 Task: Find connections with filter location Ţāmiyah with filter topic #Datawith filter profile language English with filter current company SailPoint with filter school Shaheed Sukhdev College Of Business Studies with filter industry Boilers, Tanks, and Shipping Container Manufacturing with filter service category Labor and Employment Law with filter keywords title Social Media Specialist
Action: Mouse moved to (517, 78)
Screenshot: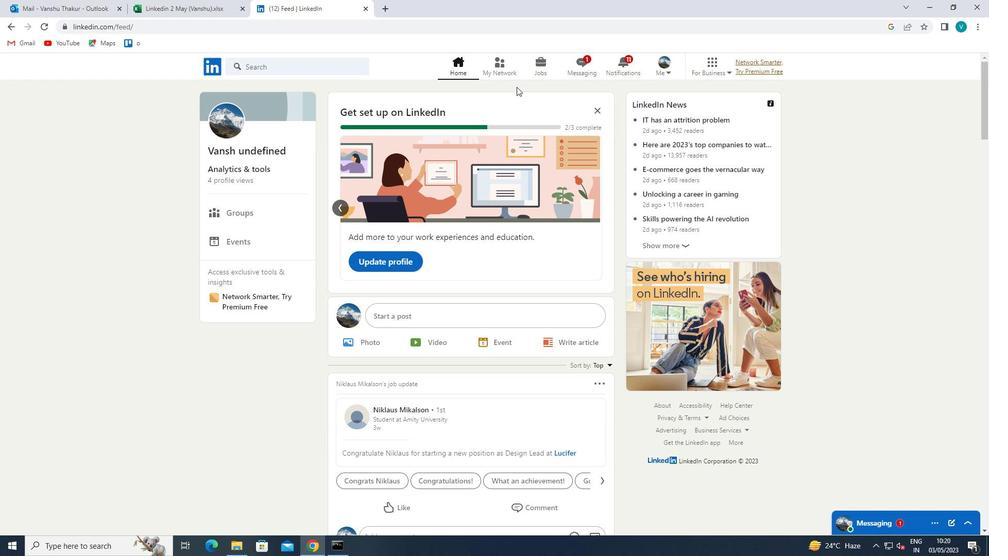 
Action: Mouse pressed left at (517, 78)
Screenshot: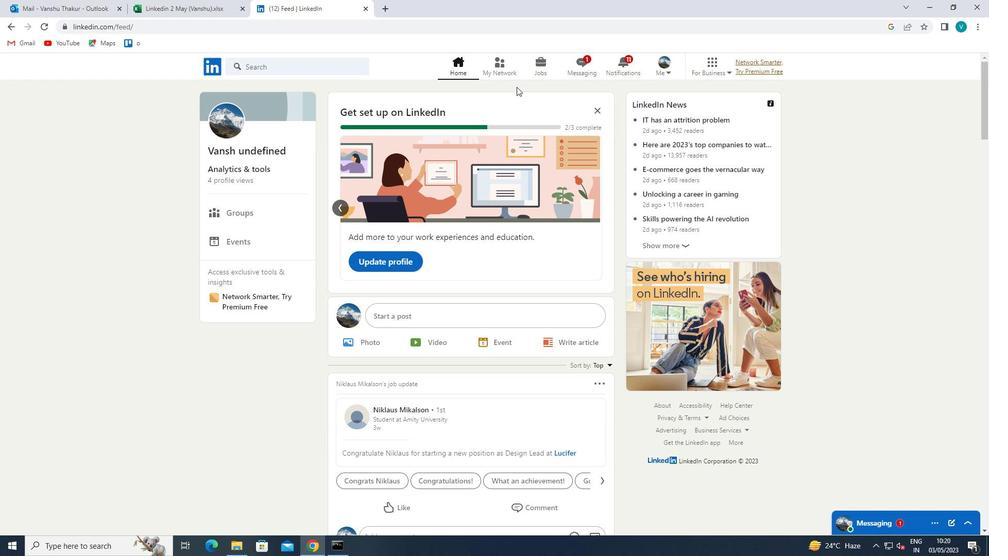 
Action: Mouse moved to (302, 119)
Screenshot: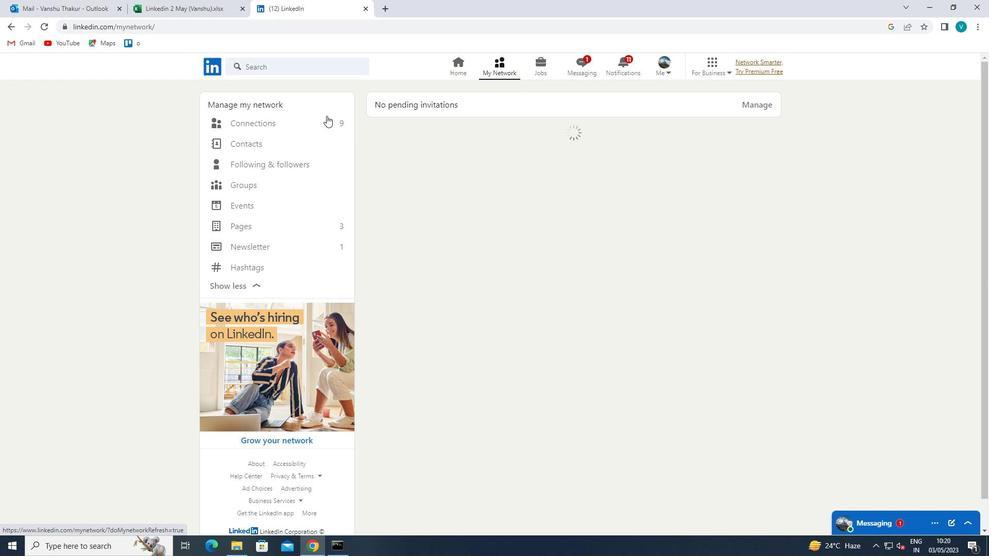 
Action: Mouse pressed left at (302, 119)
Screenshot: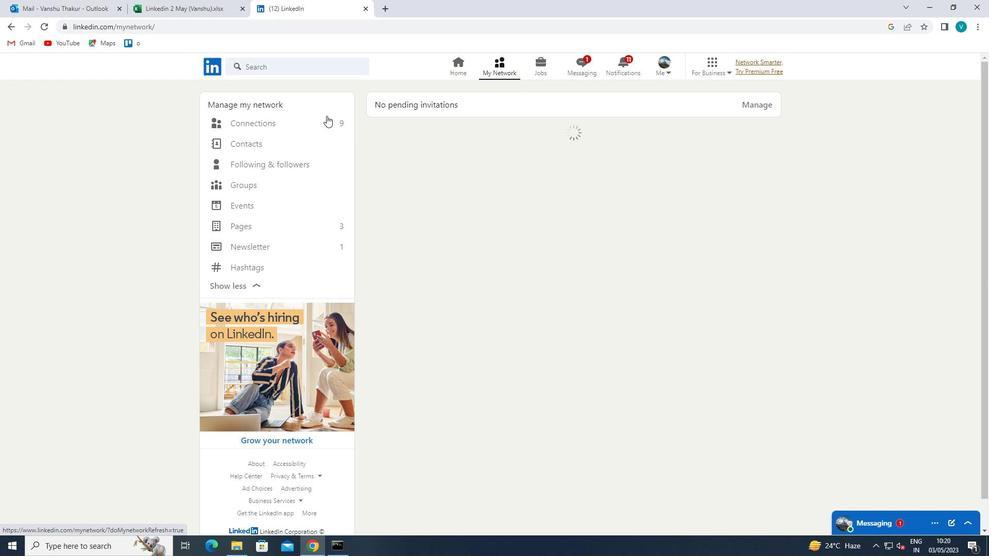 
Action: Mouse moved to (561, 118)
Screenshot: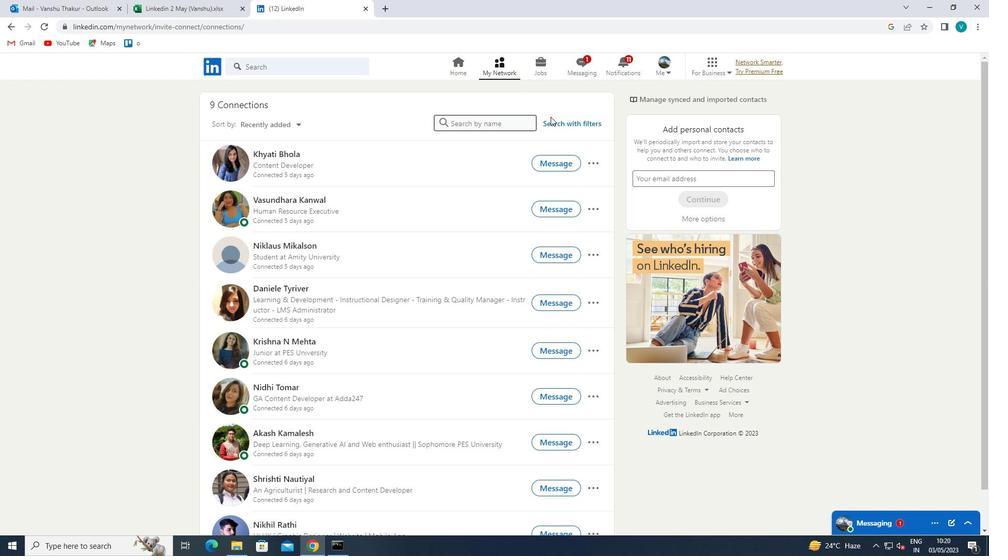 
Action: Mouse pressed left at (561, 118)
Screenshot: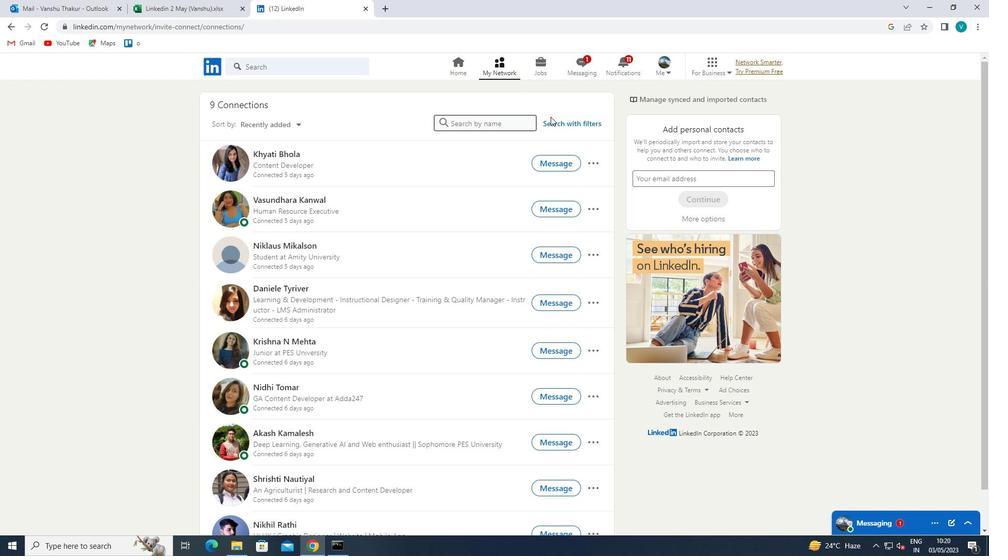 
Action: Mouse moved to (563, 120)
Screenshot: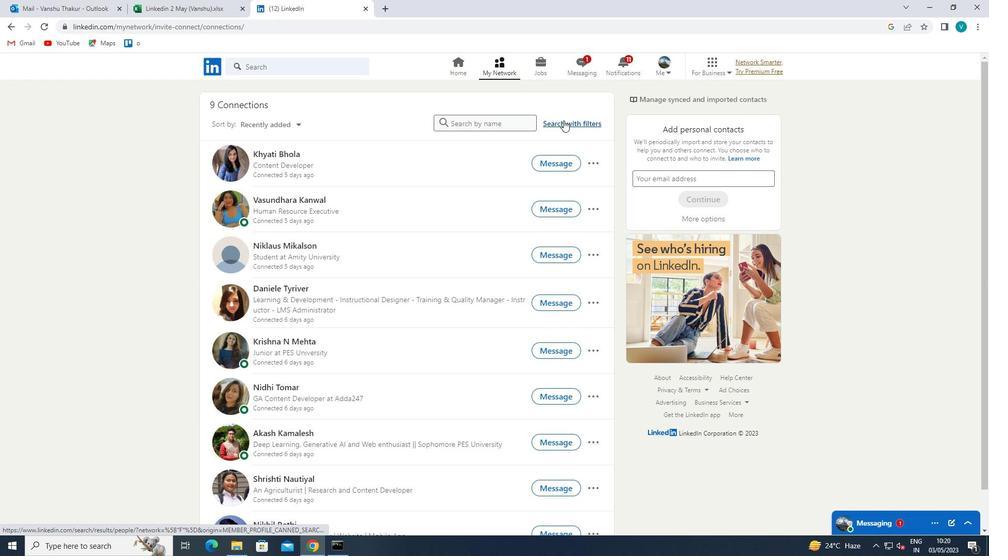 
Action: Mouse pressed left at (563, 120)
Screenshot: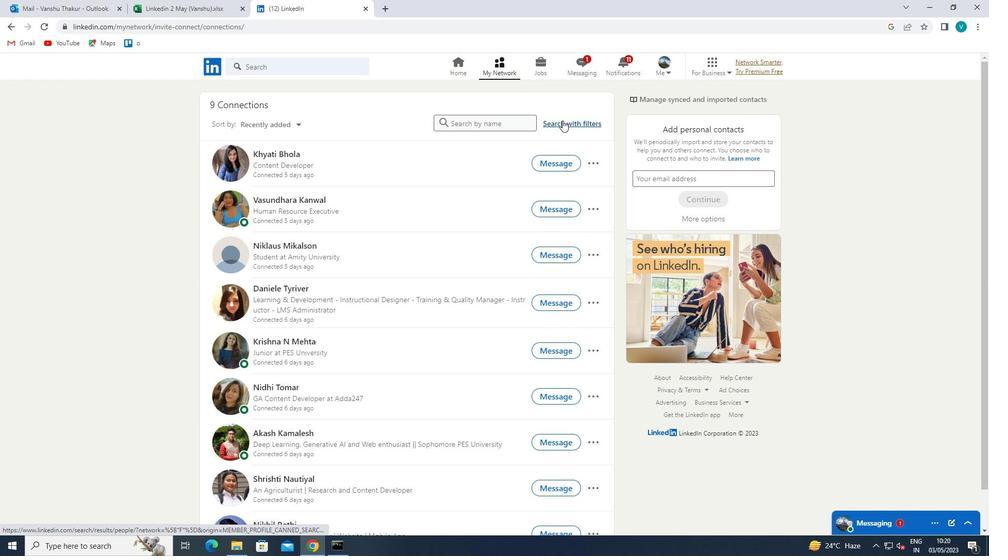 
Action: Mouse moved to (496, 97)
Screenshot: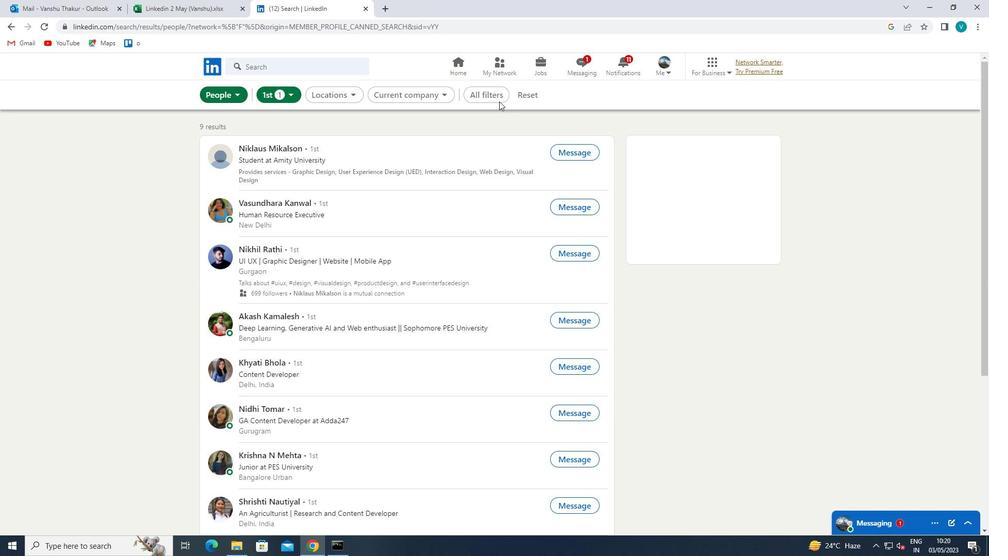 
Action: Mouse pressed left at (496, 97)
Screenshot: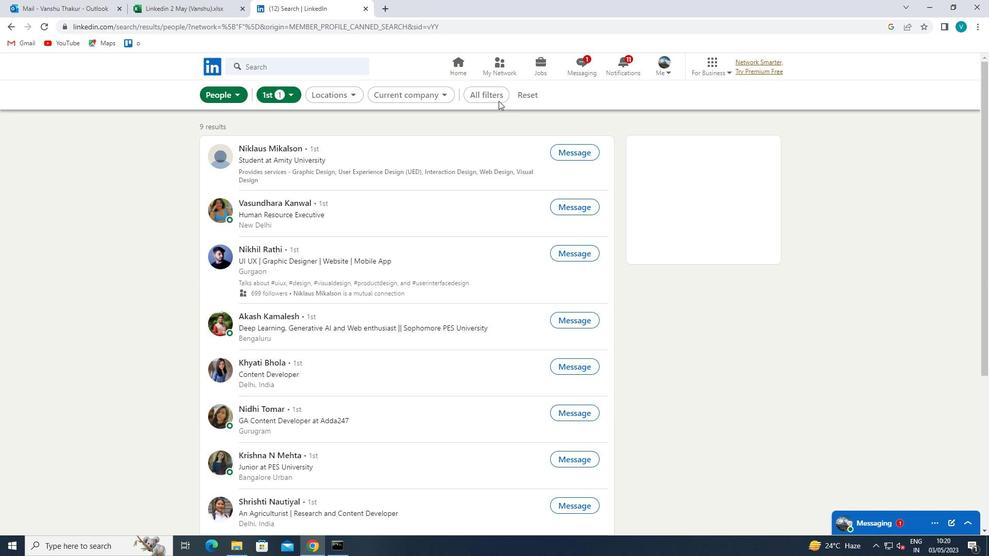 
Action: Mouse moved to (808, 259)
Screenshot: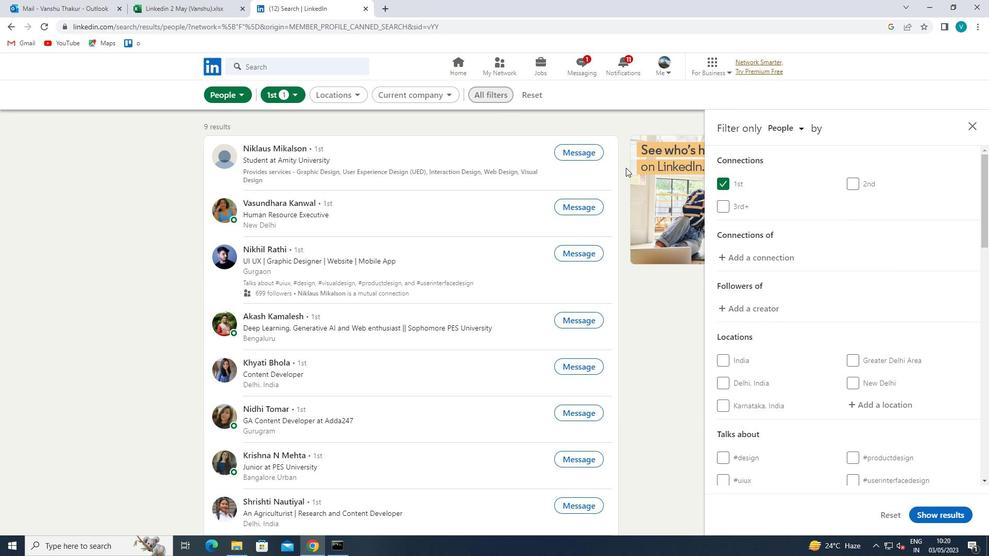 
Action: Mouse scrolled (808, 258) with delta (0, 0)
Screenshot: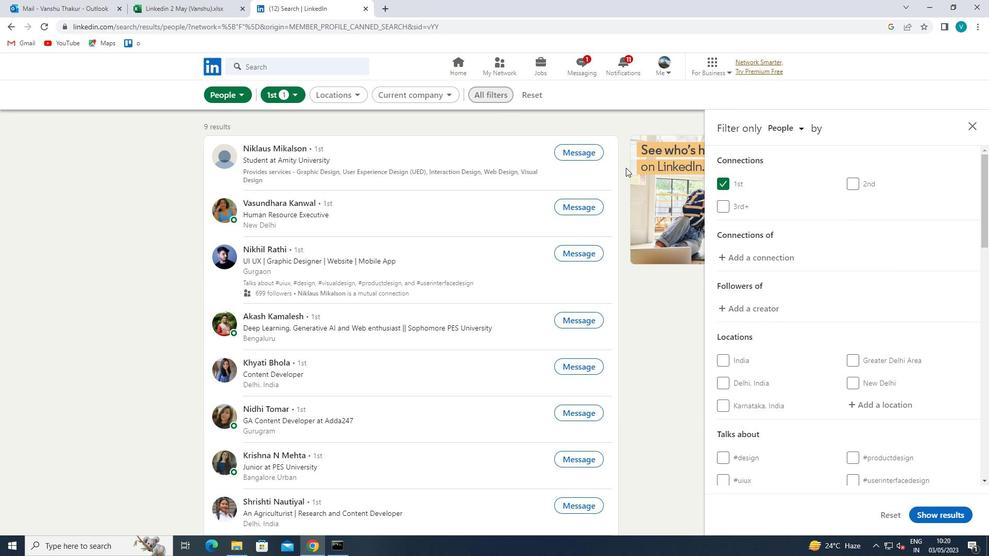 
Action: Mouse moved to (815, 263)
Screenshot: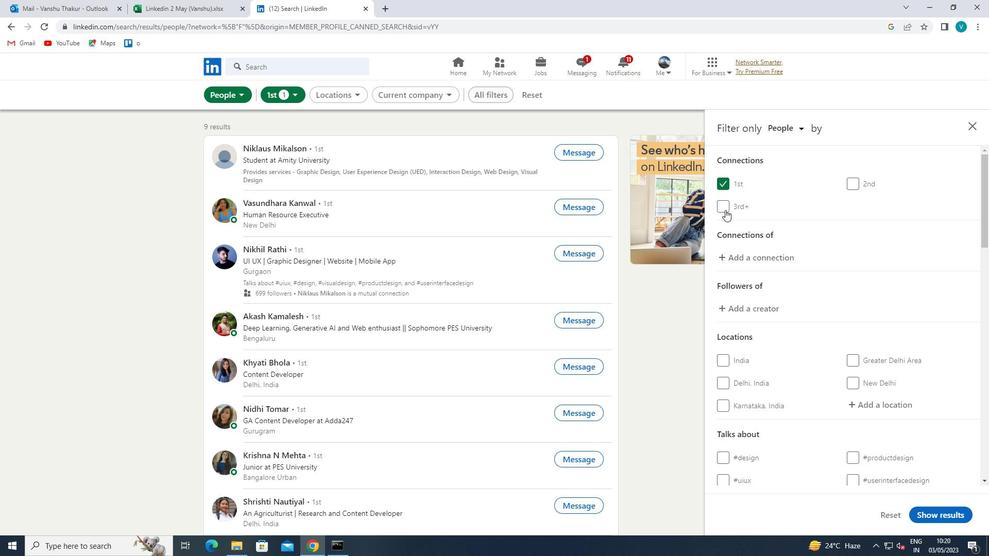 
Action: Mouse scrolled (815, 262) with delta (0, 0)
Screenshot: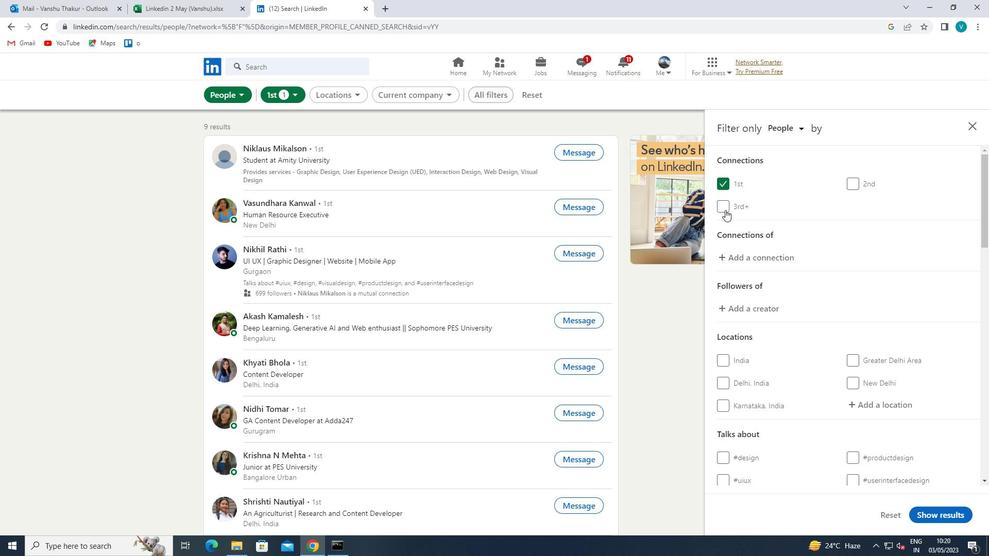 
Action: Mouse moved to (882, 303)
Screenshot: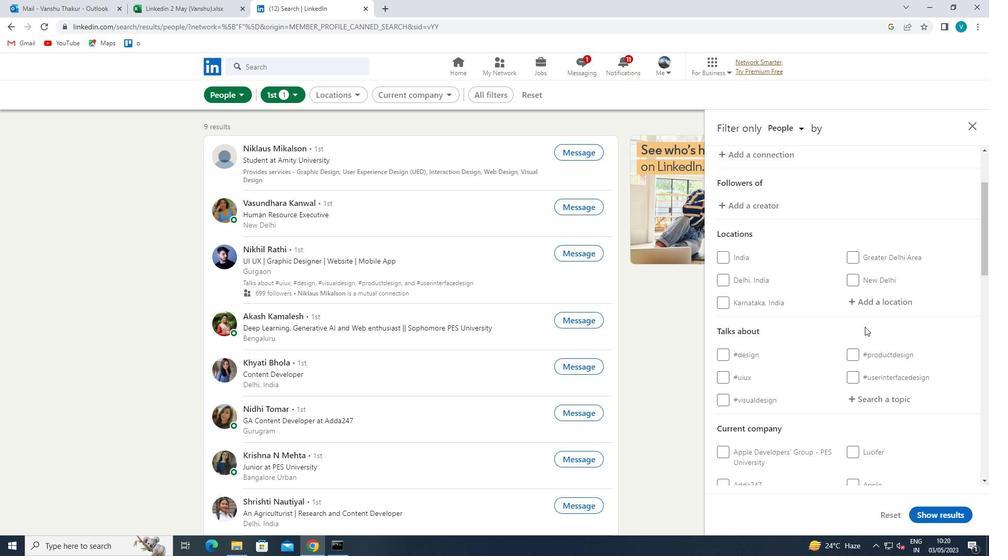 
Action: Mouse pressed left at (882, 303)
Screenshot: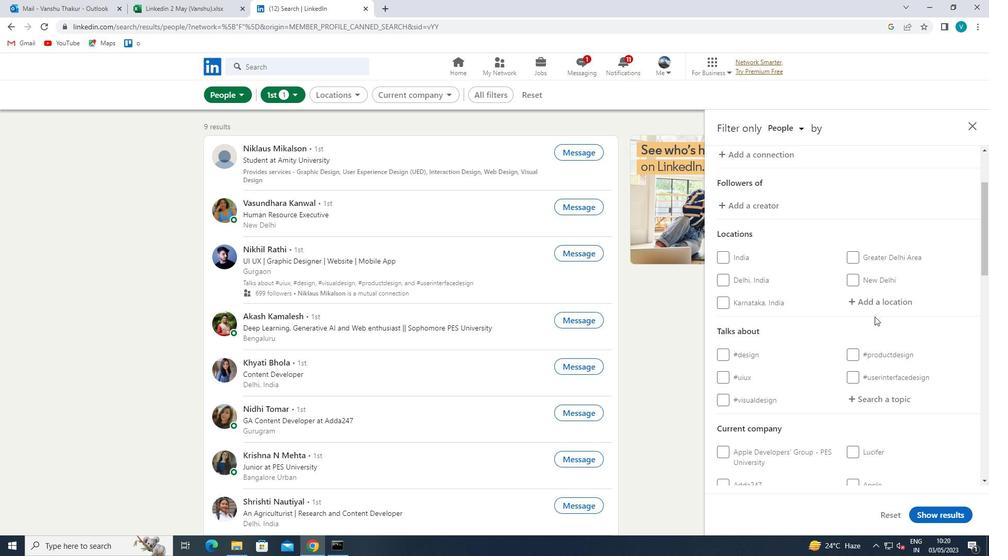 
Action: Mouse moved to (665, 311)
Screenshot: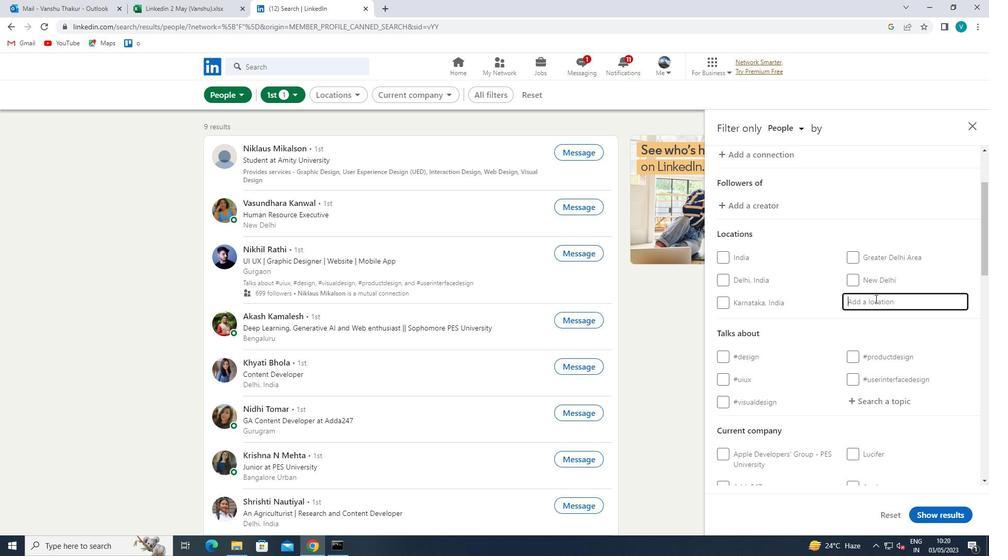 
Action: Key pressed <Key.shift>TAMIYAH
Screenshot: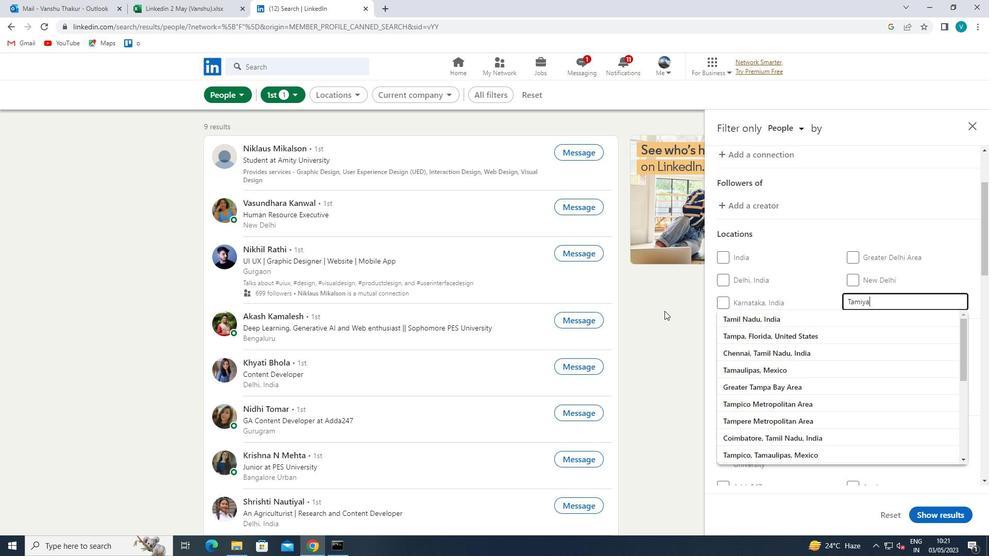 
Action: Mouse moved to (812, 324)
Screenshot: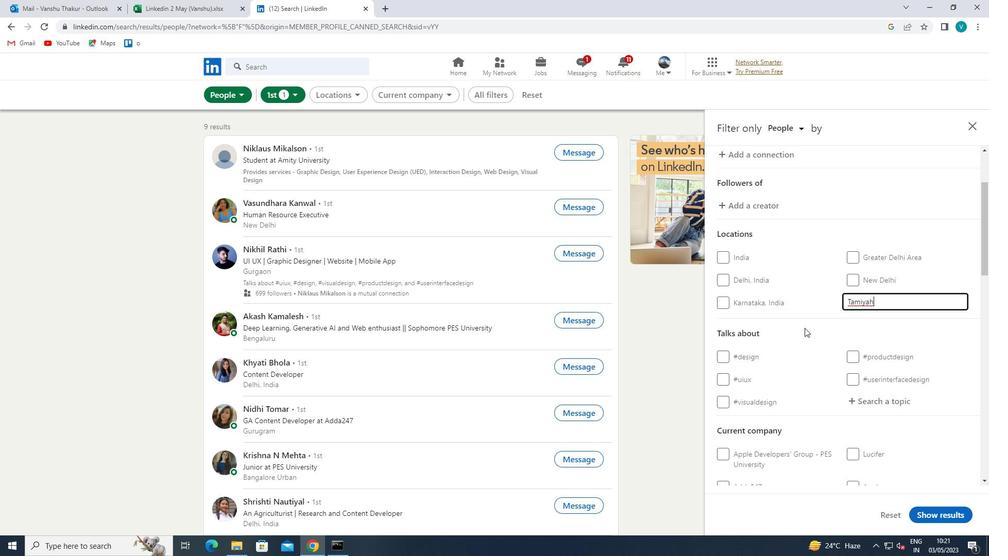 
Action: Mouse pressed left at (812, 324)
Screenshot: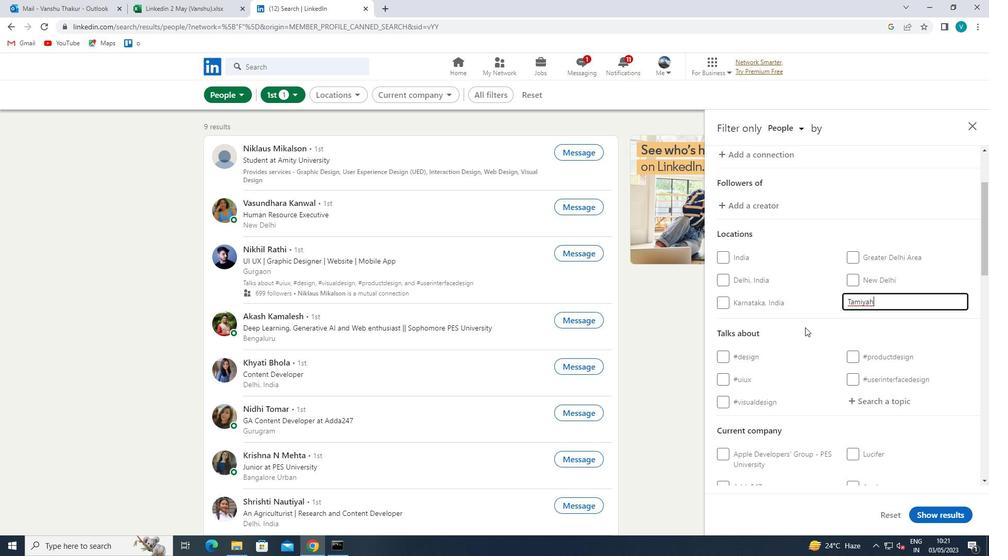 
Action: Mouse scrolled (812, 323) with delta (0, 0)
Screenshot: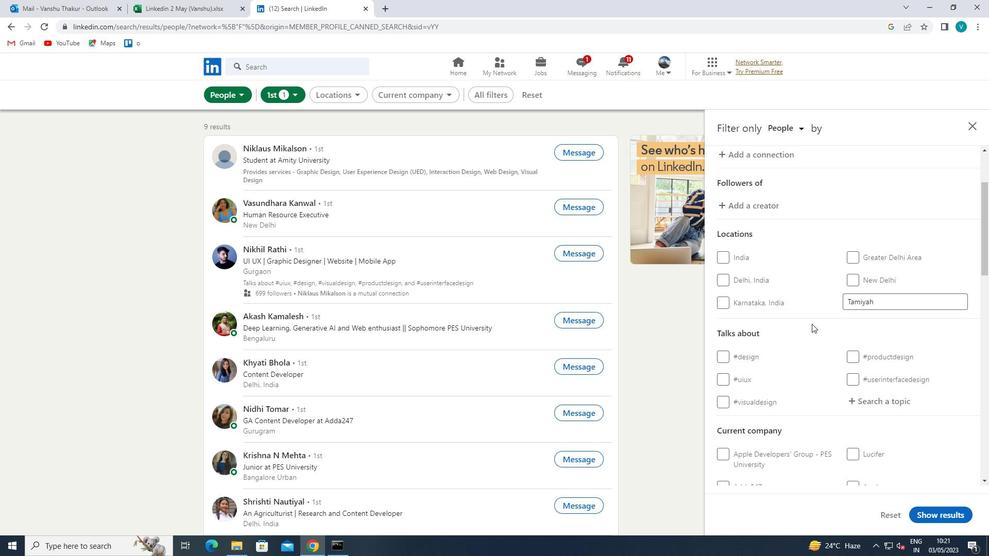 
Action: Mouse scrolled (812, 323) with delta (0, 0)
Screenshot: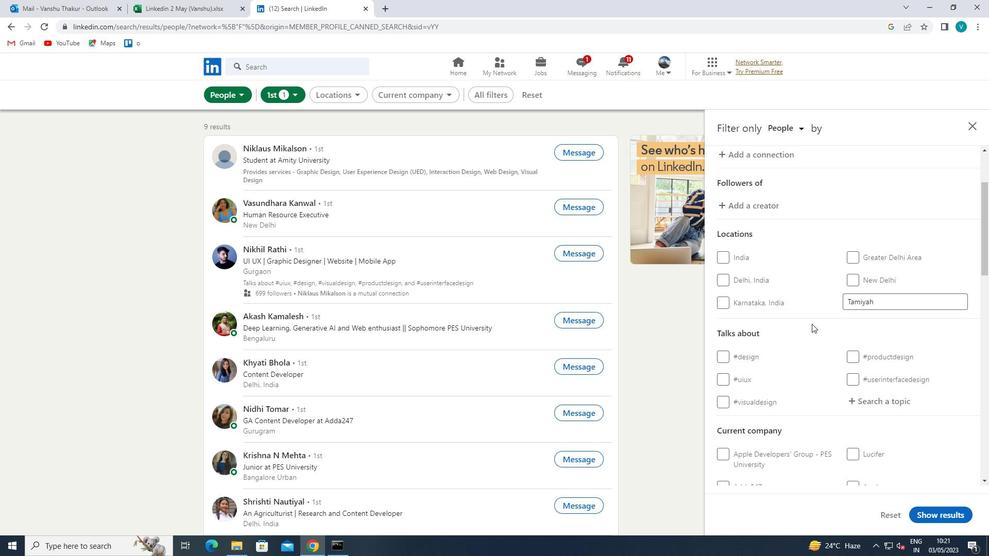 
Action: Mouse moved to (897, 301)
Screenshot: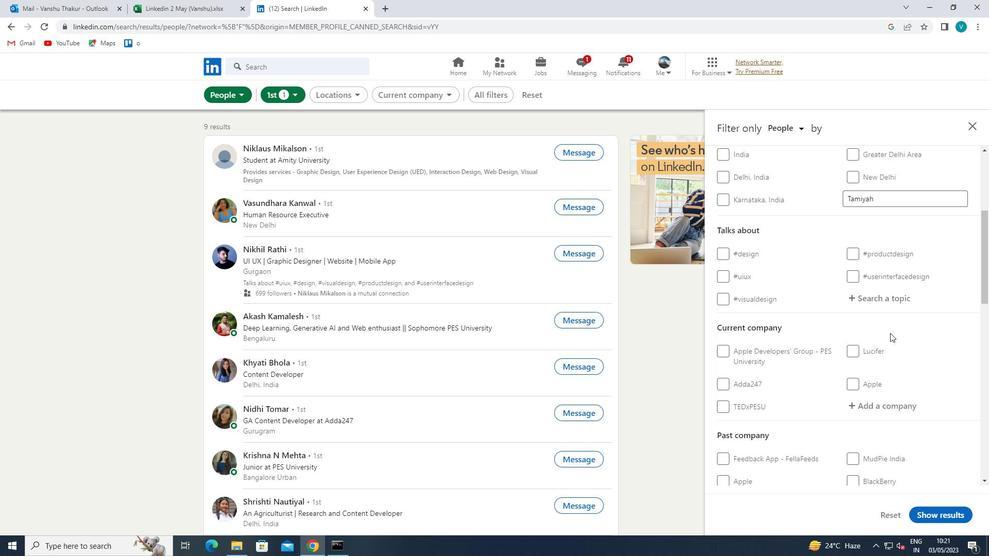 
Action: Mouse pressed left at (897, 301)
Screenshot: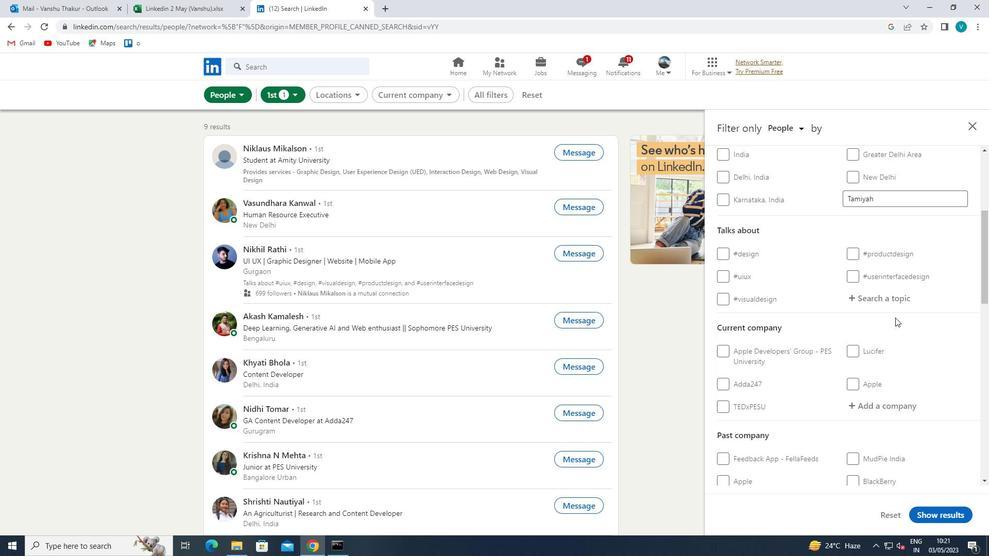 
Action: Mouse moved to (799, 356)
Screenshot: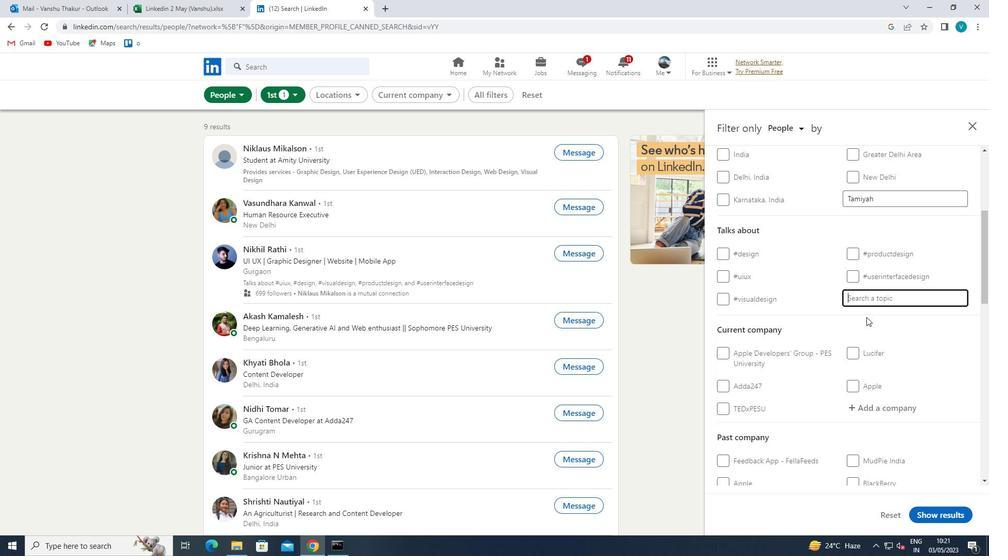 
Action: Key pressed DATA
Screenshot: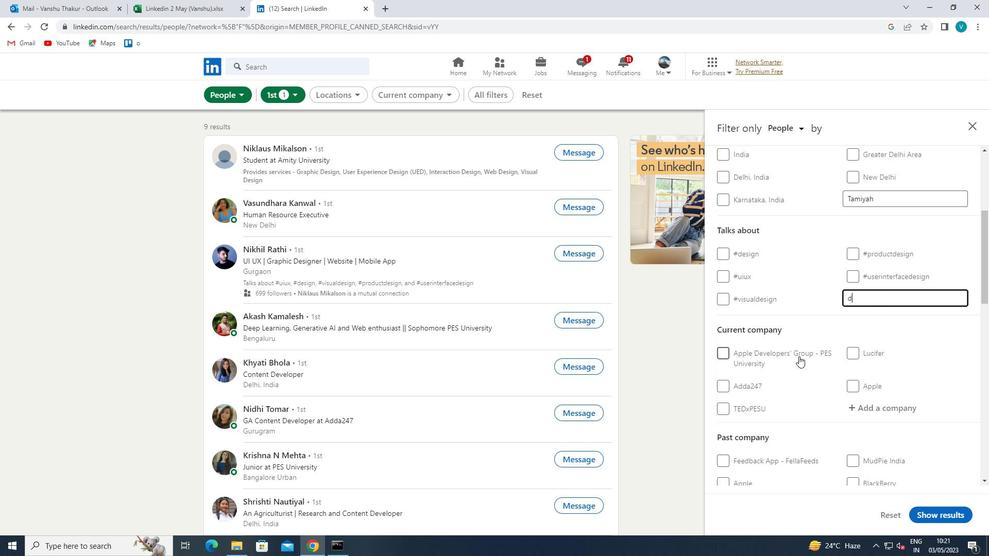 
Action: Mouse moved to (814, 316)
Screenshot: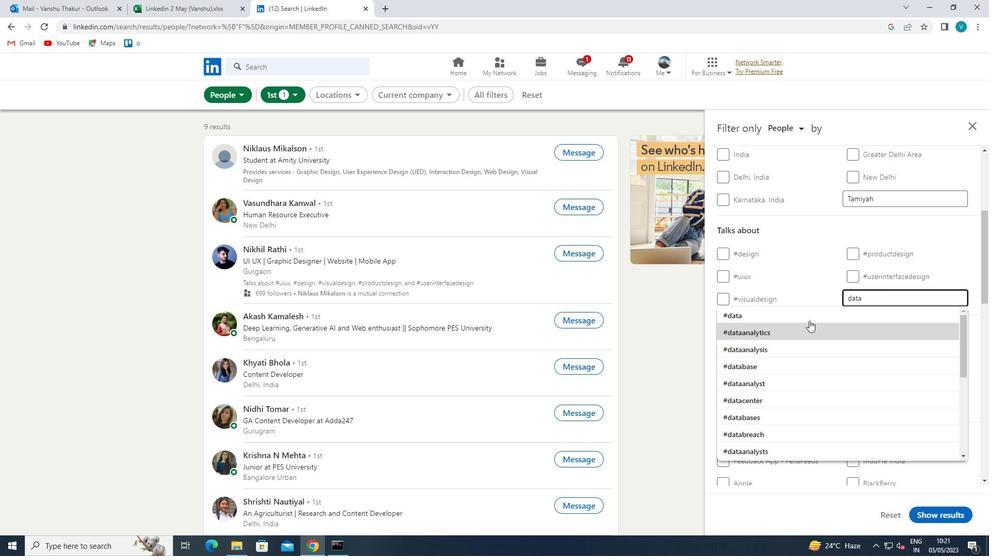 
Action: Mouse pressed left at (814, 316)
Screenshot: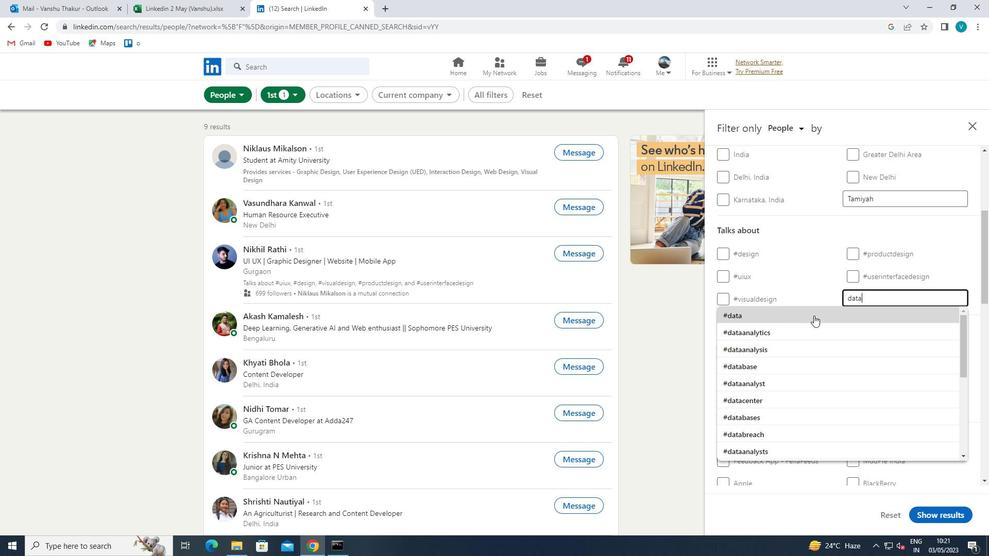 
Action: Mouse scrolled (814, 315) with delta (0, 0)
Screenshot: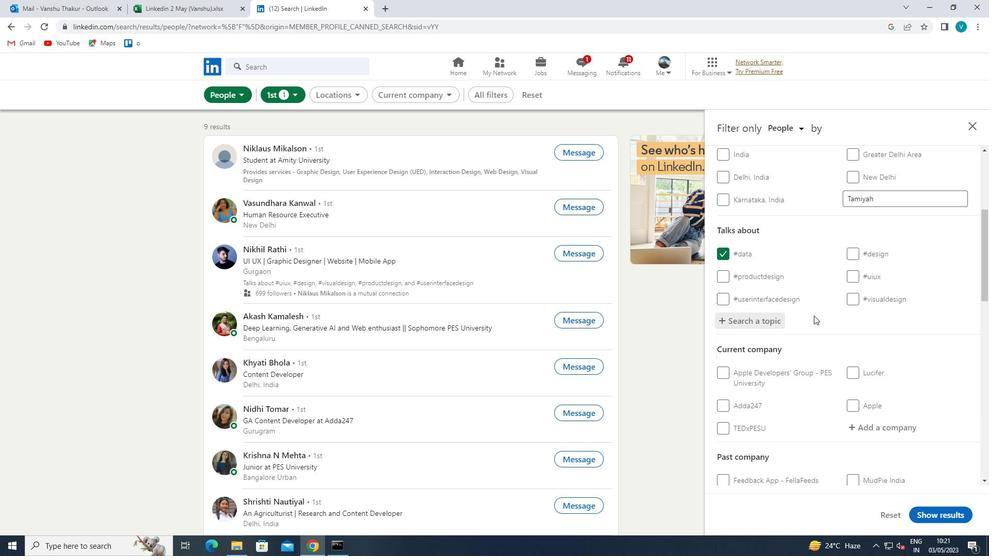 
Action: Mouse scrolled (814, 315) with delta (0, 0)
Screenshot: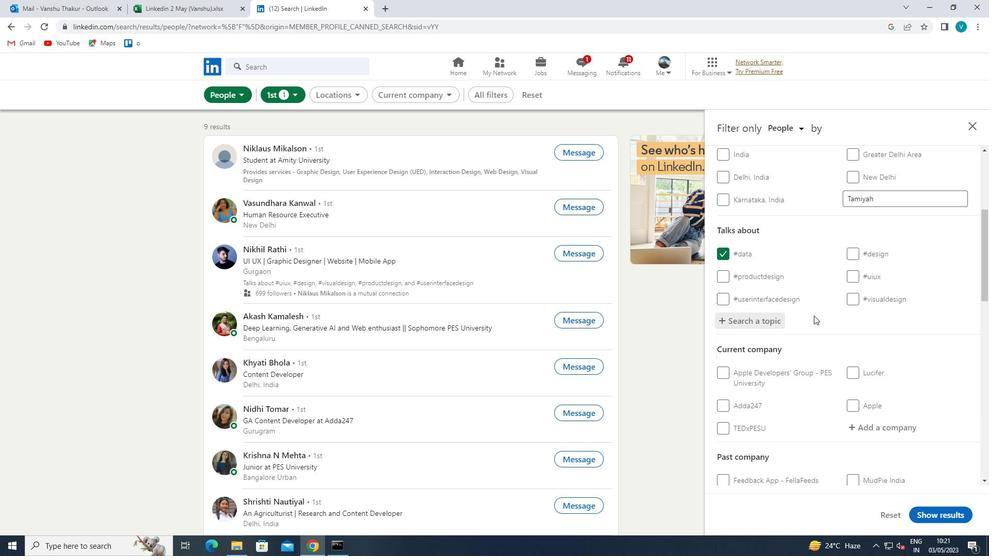 
Action: Mouse scrolled (814, 315) with delta (0, 0)
Screenshot: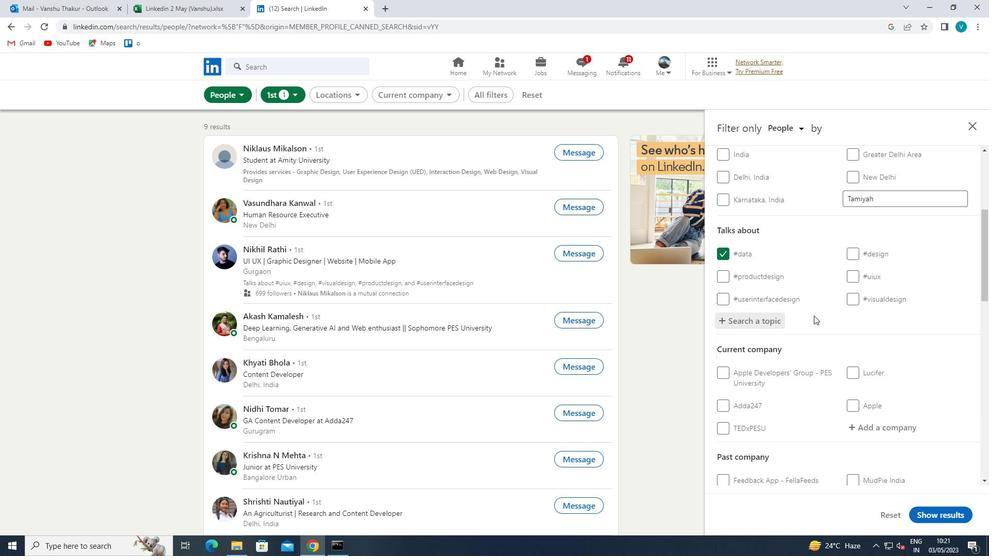 
Action: Mouse scrolled (814, 315) with delta (0, 0)
Screenshot: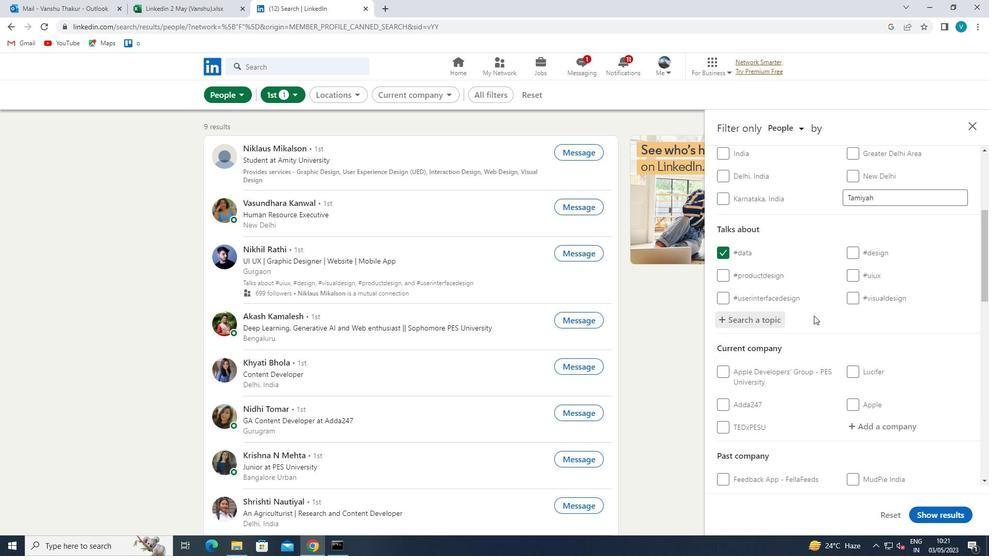 
Action: Mouse moved to (814, 316)
Screenshot: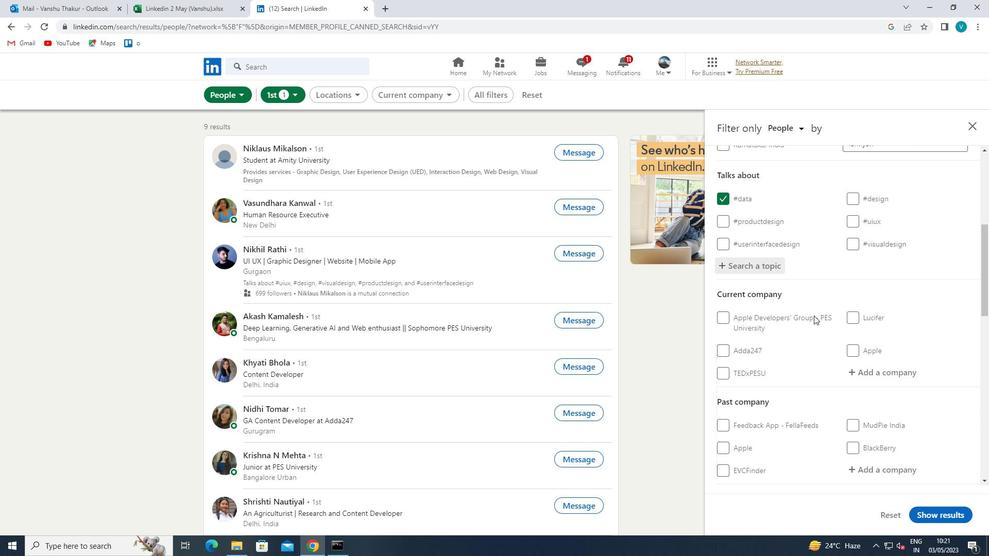 
Action: Mouse scrolled (814, 316) with delta (0, 0)
Screenshot: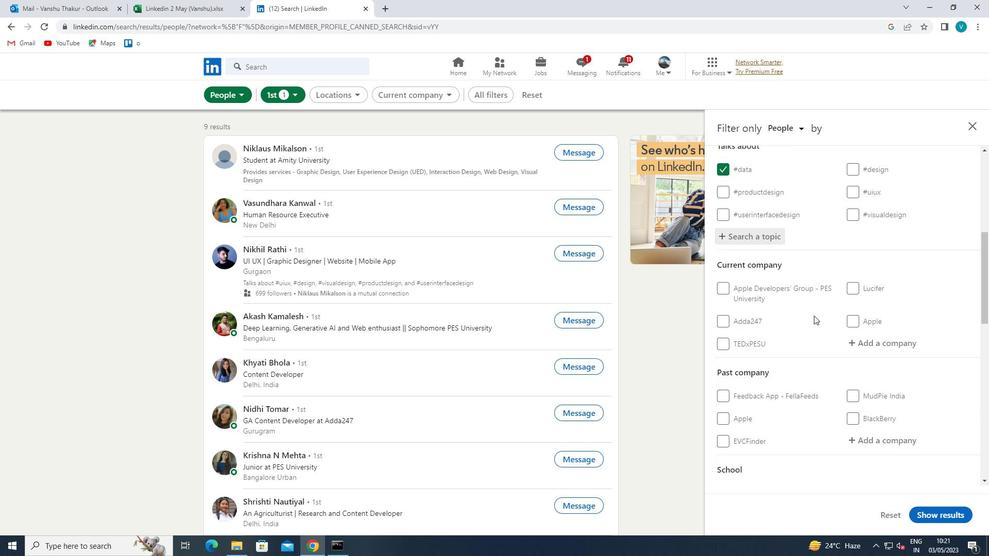 
Action: Mouse moved to (813, 317)
Screenshot: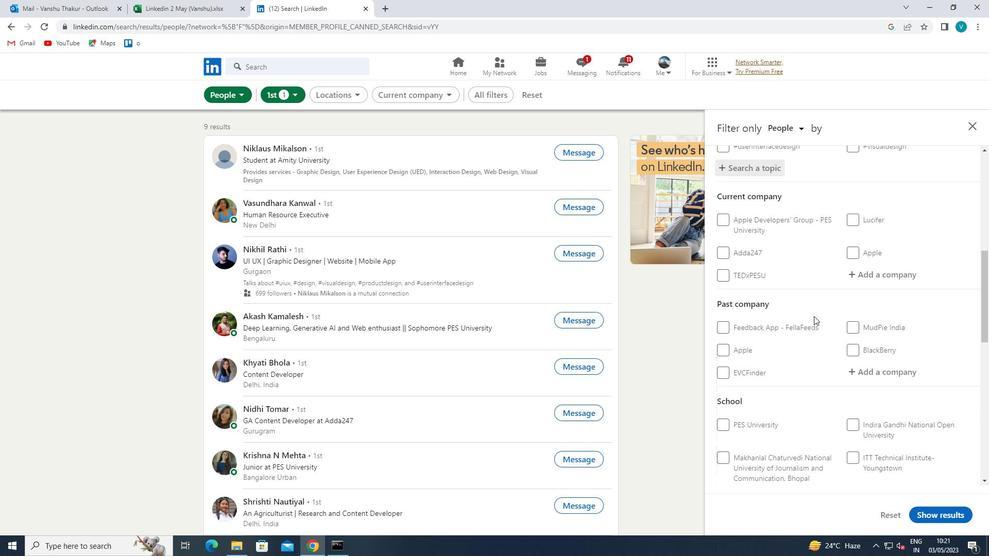 
Action: Mouse scrolled (813, 316) with delta (0, 0)
Screenshot: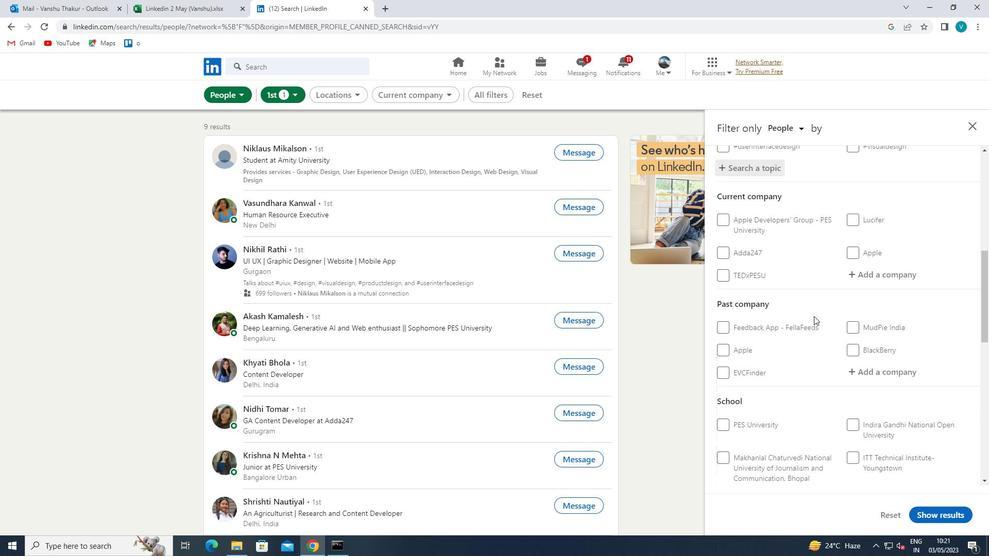 
Action: Mouse moved to (740, 382)
Screenshot: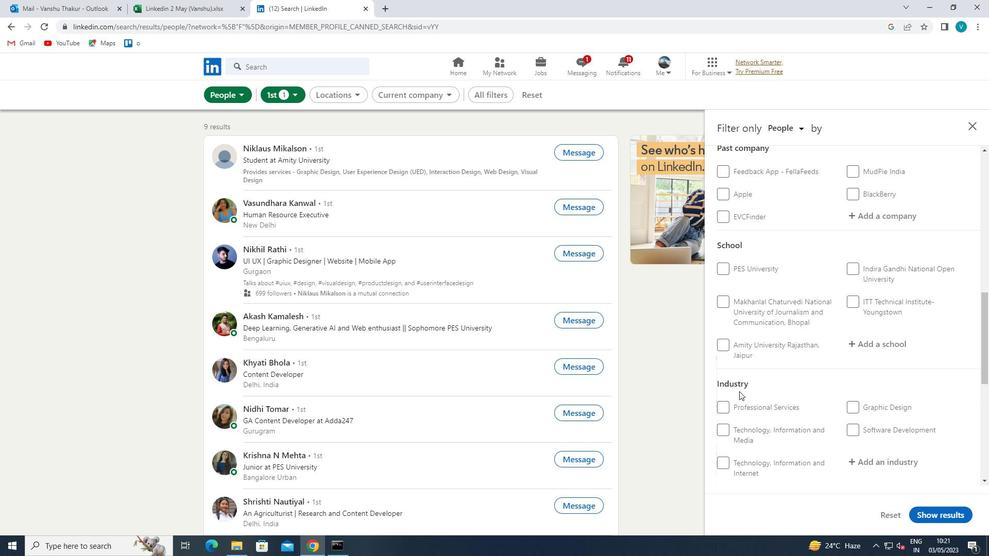 
Action: Mouse scrolled (740, 382) with delta (0, 0)
Screenshot: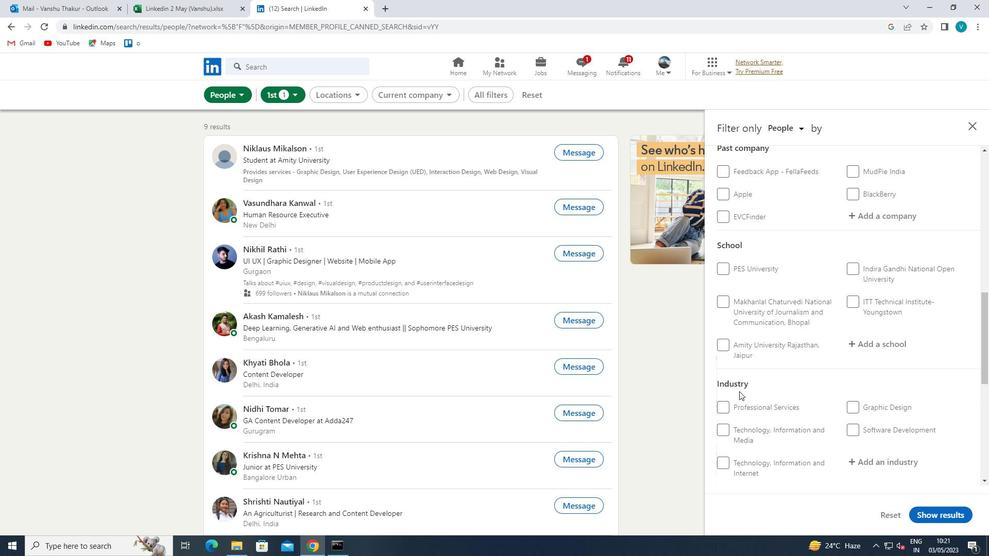 
Action: Mouse scrolled (740, 382) with delta (0, 0)
Screenshot: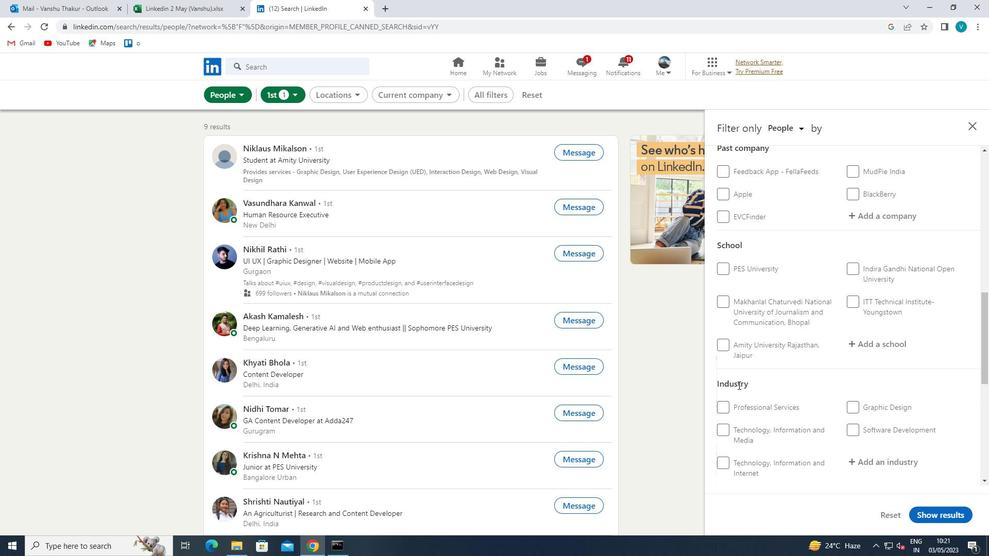 
Action: Mouse scrolled (740, 382) with delta (0, 0)
Screenshot: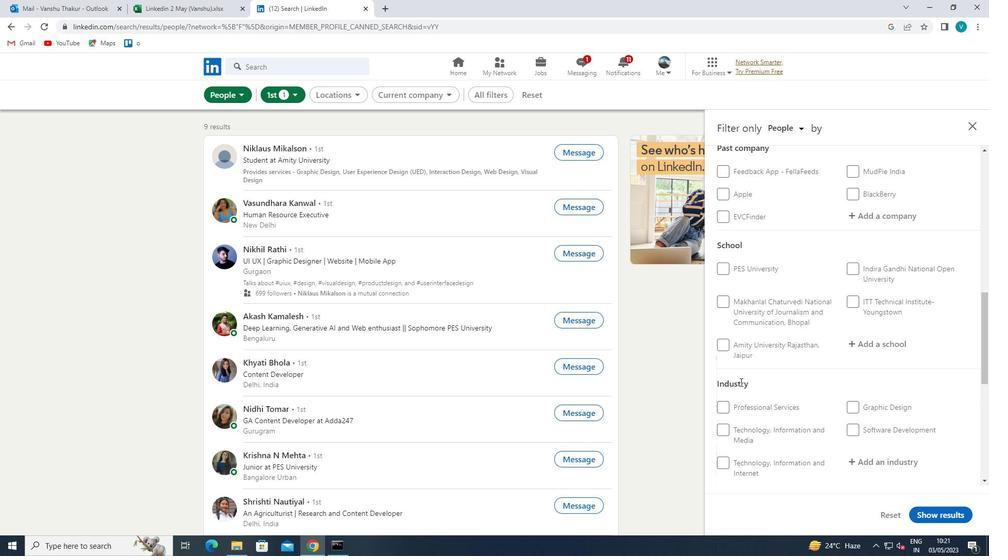 
Action: Mouse moved to (731, 372)
Screenshot: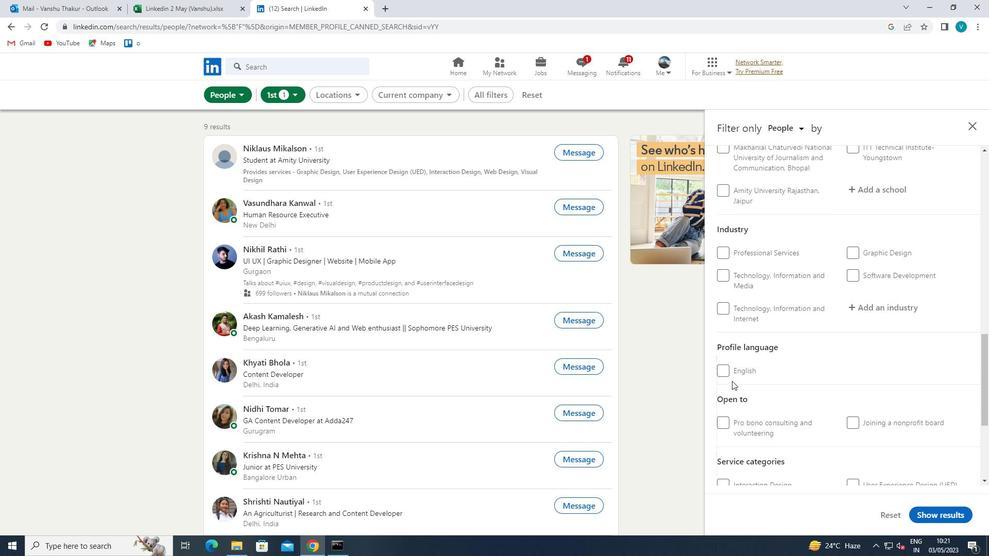 
Action: Mouse pressed left at (731, 372)
Screenshot: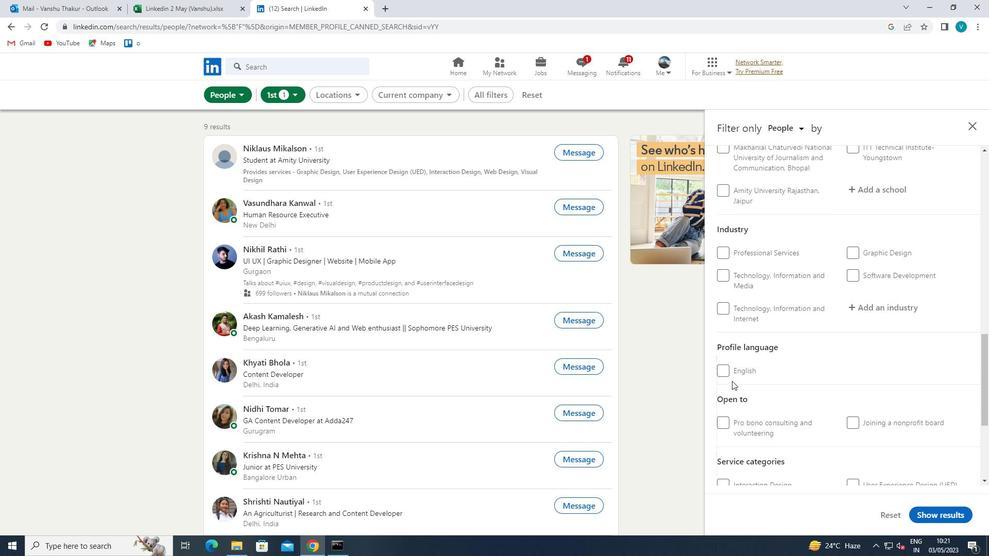 
Action: Mouse moved to (863, 343)
Screenshot: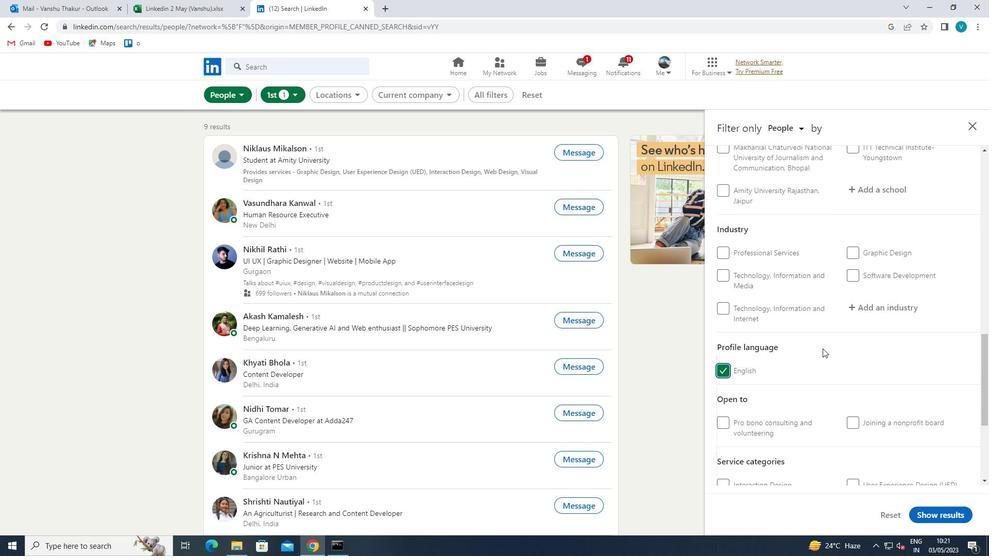 
Action: Mouse scrolled (863, 343) with delta (0, 0)
Screenshot: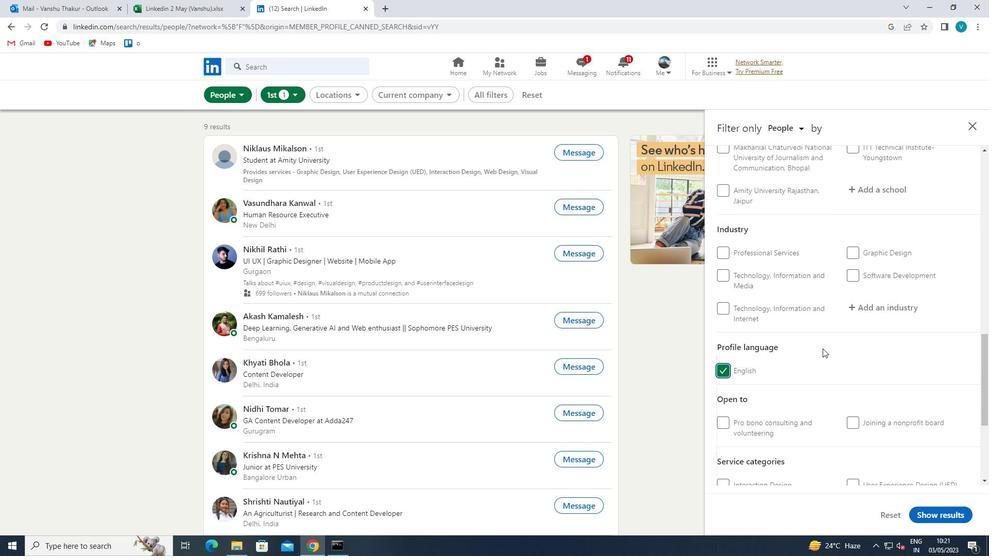 
Action: Mouse moved to (865, 342)
Screenshot: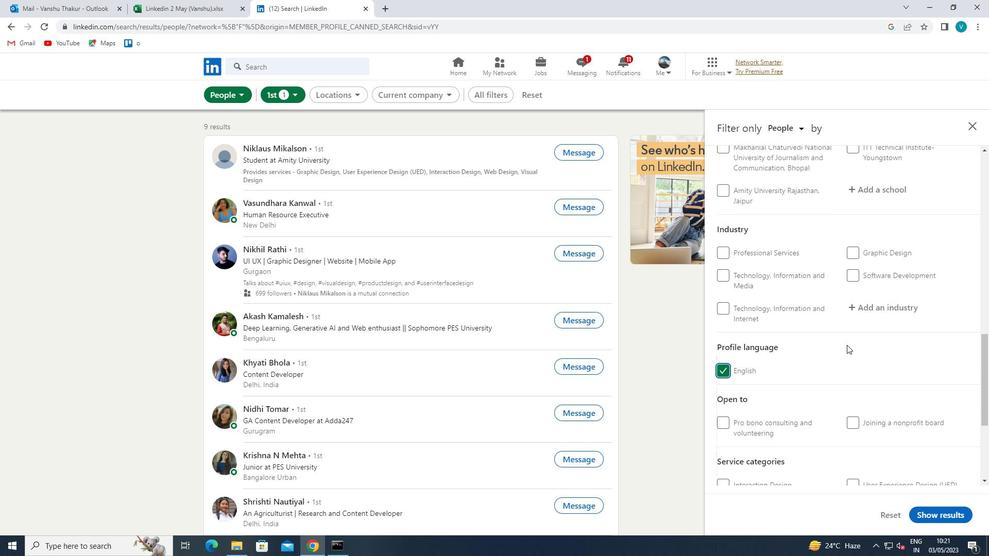 
Action: Mouse scrolled (865, 343) with delta (0, 0)
Screenshot: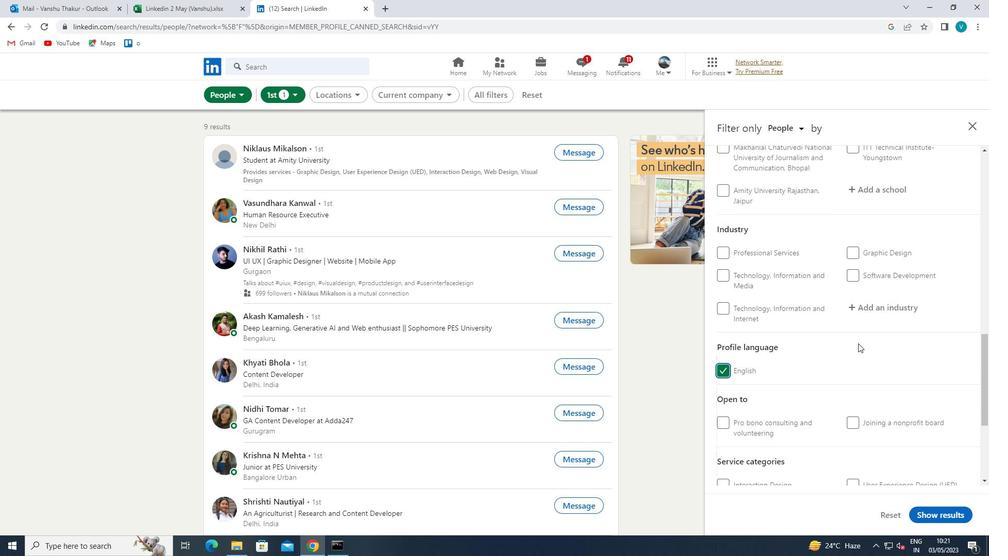 
Action: Mouse moved to (867, 342)
Screenshot: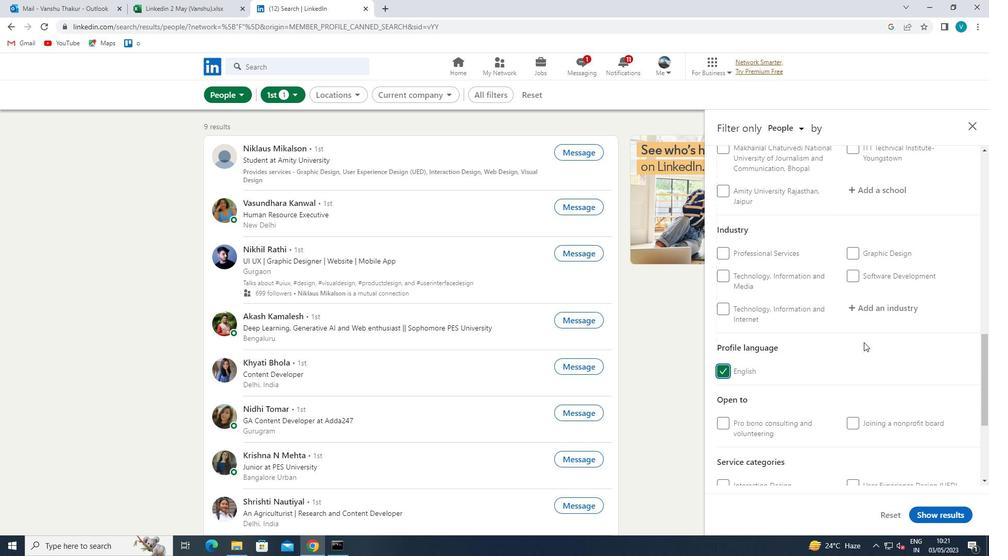 
Action: Mouse scrolled (867, 343) with delta (0, 0)
Screenshot: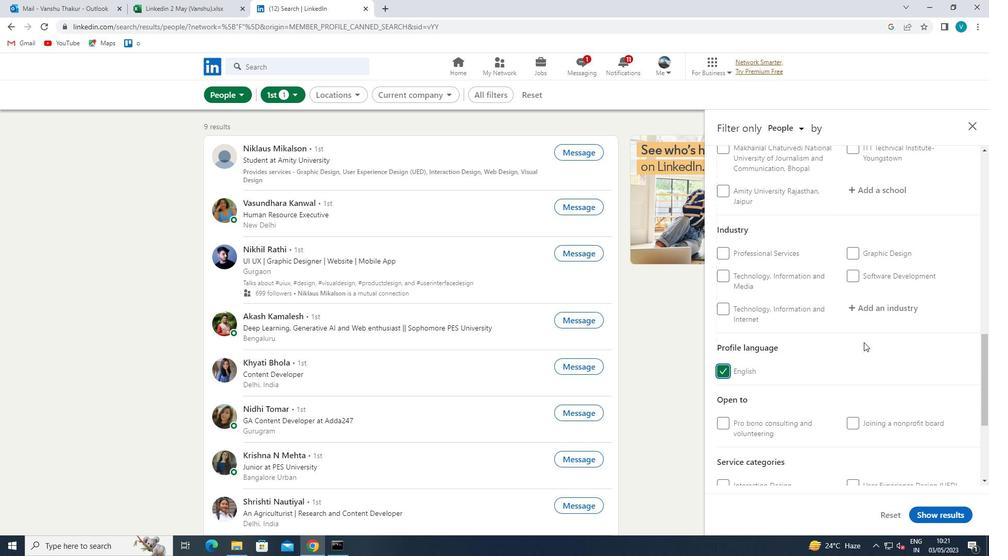 
Action: Mouse moved to (867, 342)
Screenshot: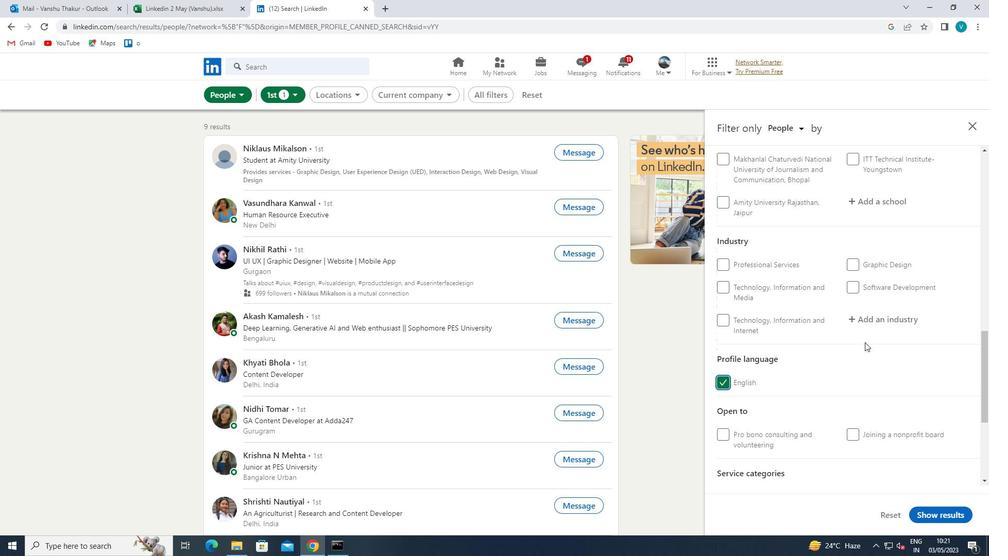 
Action: Mouse scrolled (867, 343) with delta (0, 0)
Screenshot: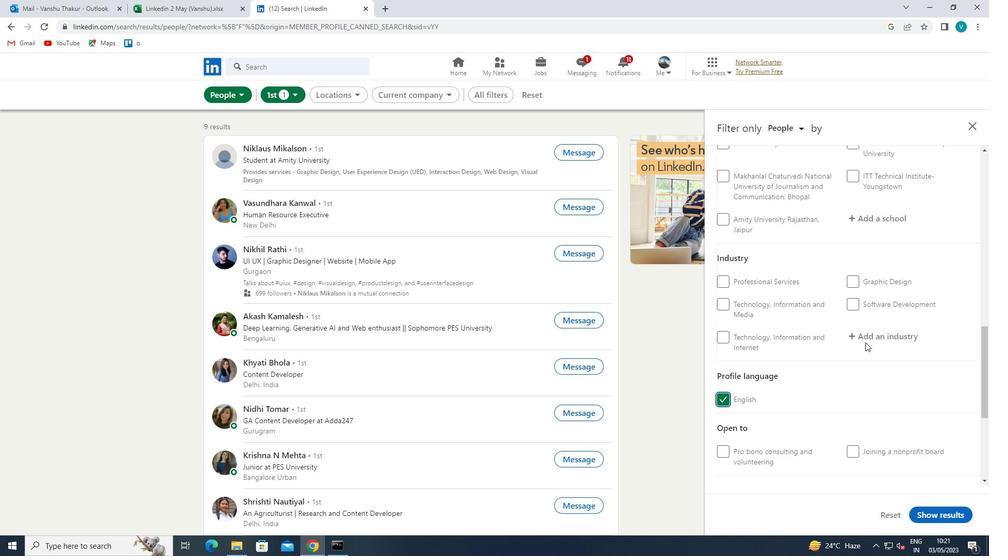 
Action: Mouse scrolled (867, 343) with delta (0, 0)
Screenshot: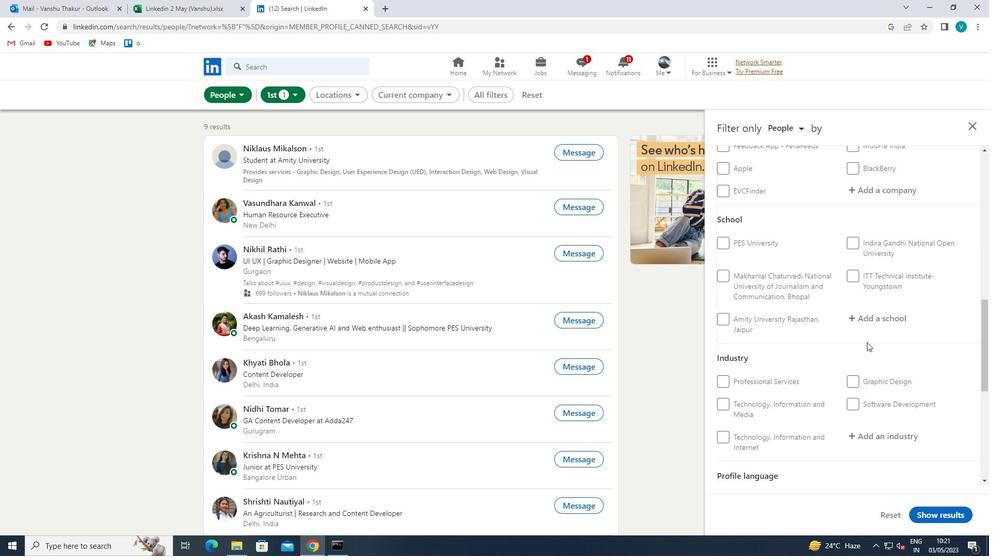 
Action: Mouse scrolled (867, 343) with delta (0, 0)
Screenshot: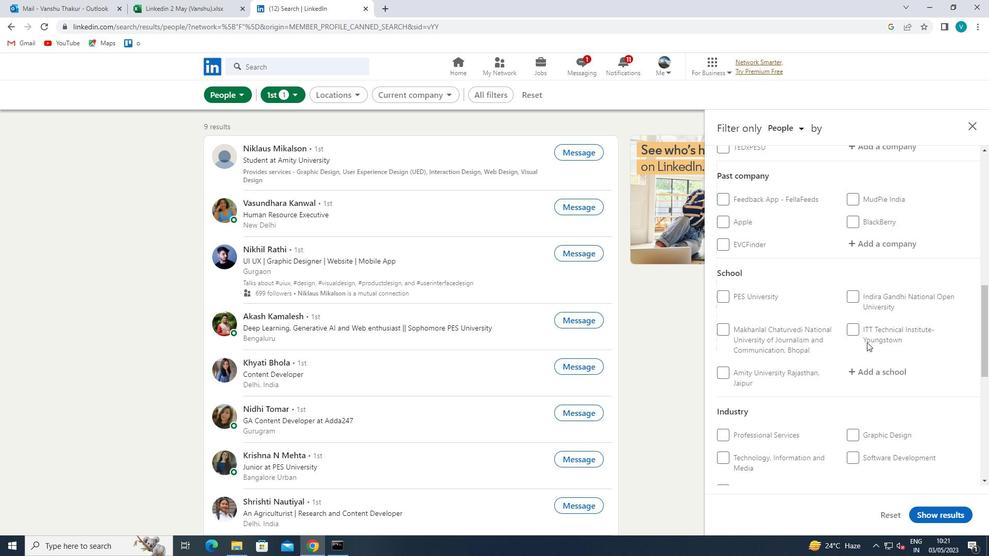 
Action: Mouse moved to (868, 342)
Screenshot: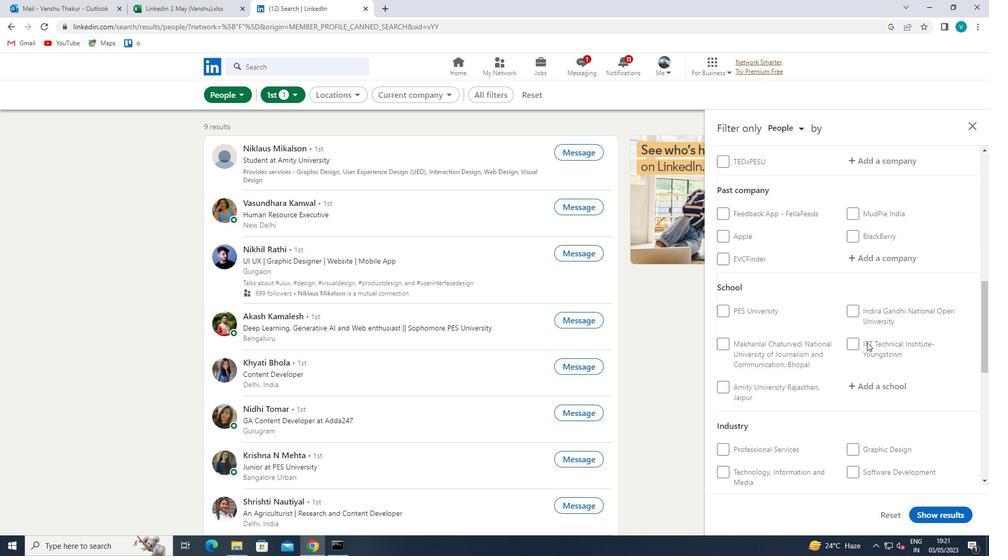 
Action: Mouse scrolled (868, 343) with delta (0, 0)
Screenshot: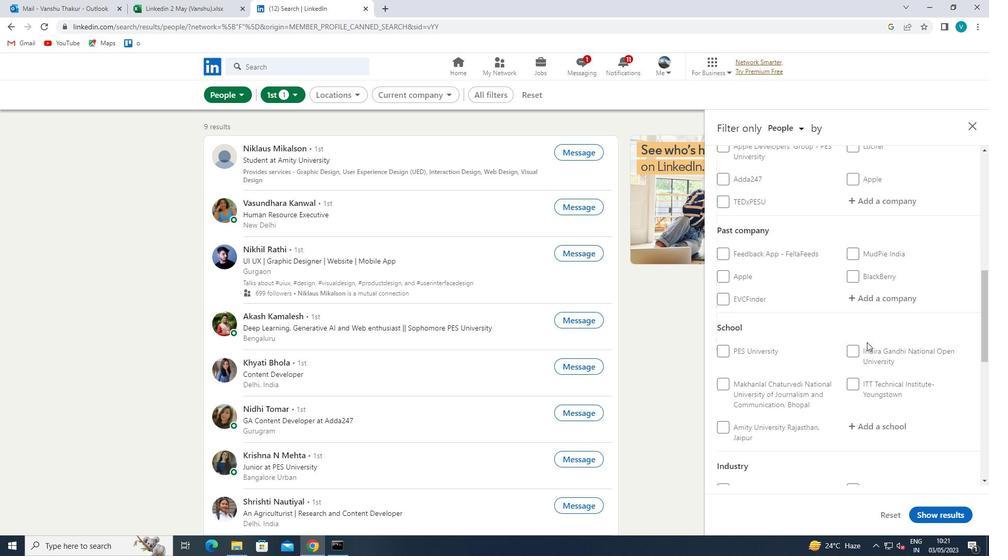 
Action: Mouse scrolled (868, 343) with delta (0, 0)
Screenshot: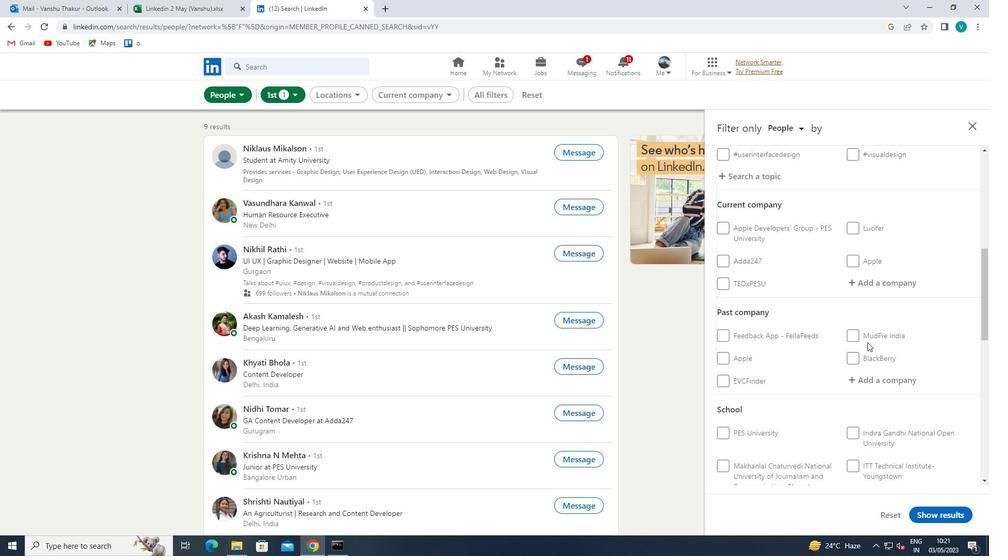 
Action: Mouse moved to (878, 379)
Screenshot: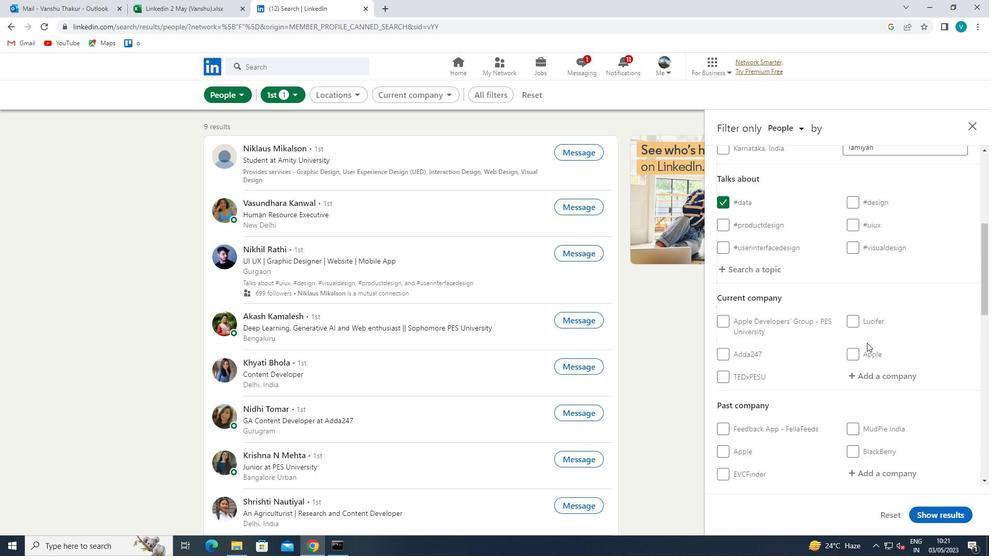 
Action: Mouse pressed left at (878, 379)
Screenshot: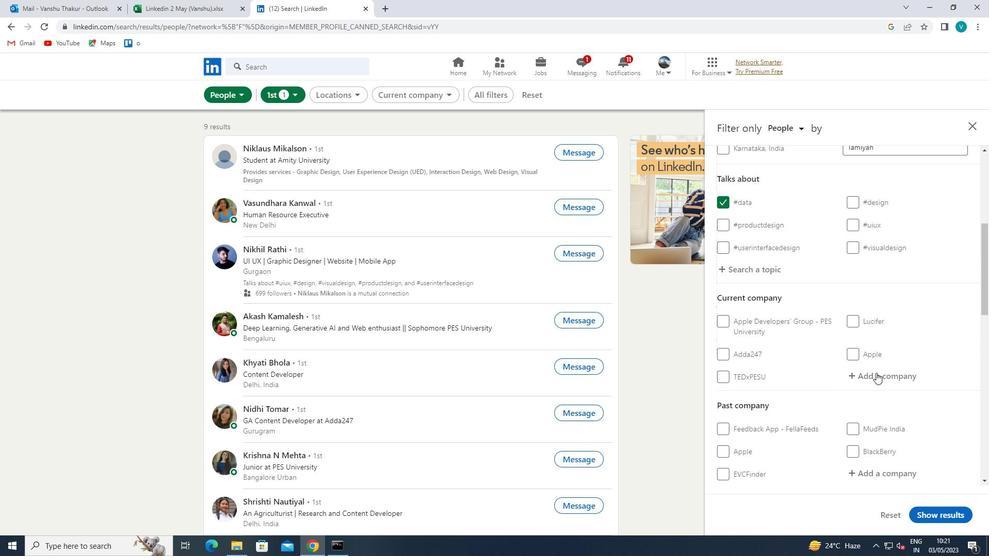 
Action: Key pressed <Key.shift>SAIL<Key.shift>POINT
Screenshot: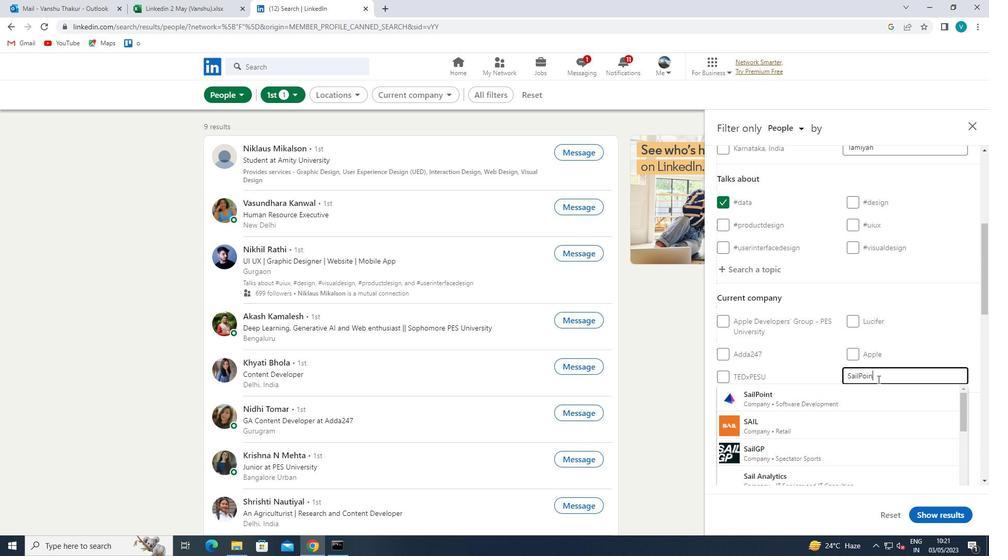 
Action: Mouse moved to (856, 394)
Screenshot: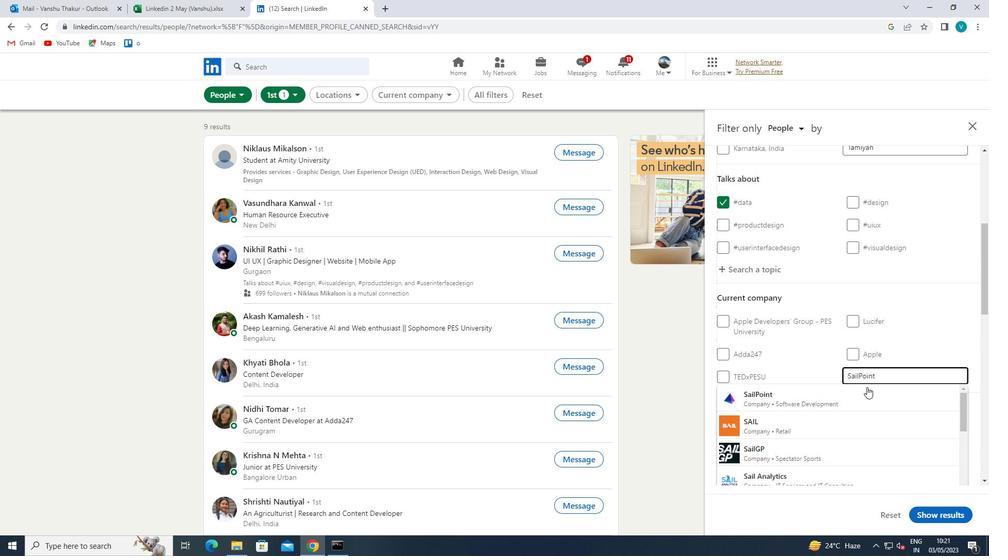 
Action: Mouse pressed left at (856, 394)
Screenshot: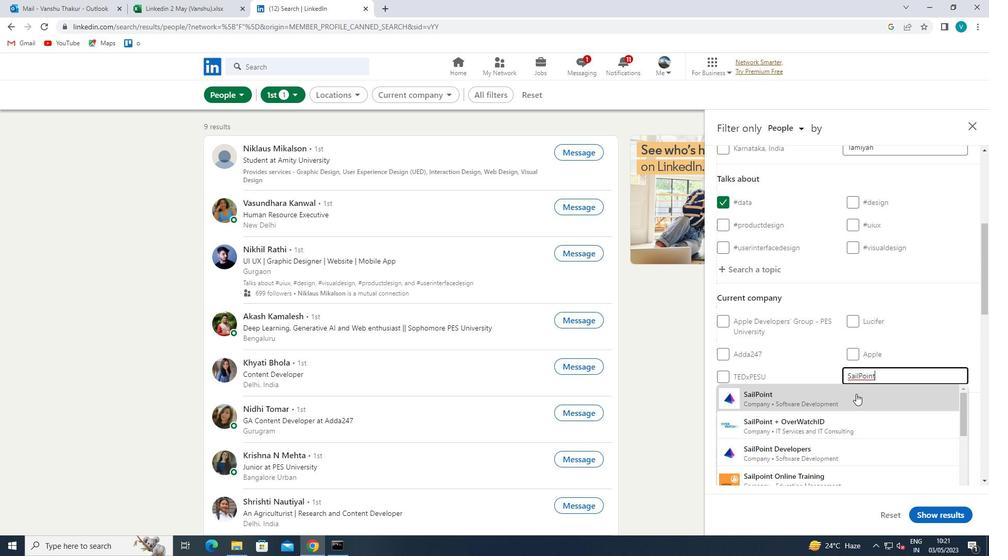 
Action: Mouse moved to (861, 392)
Screenshot: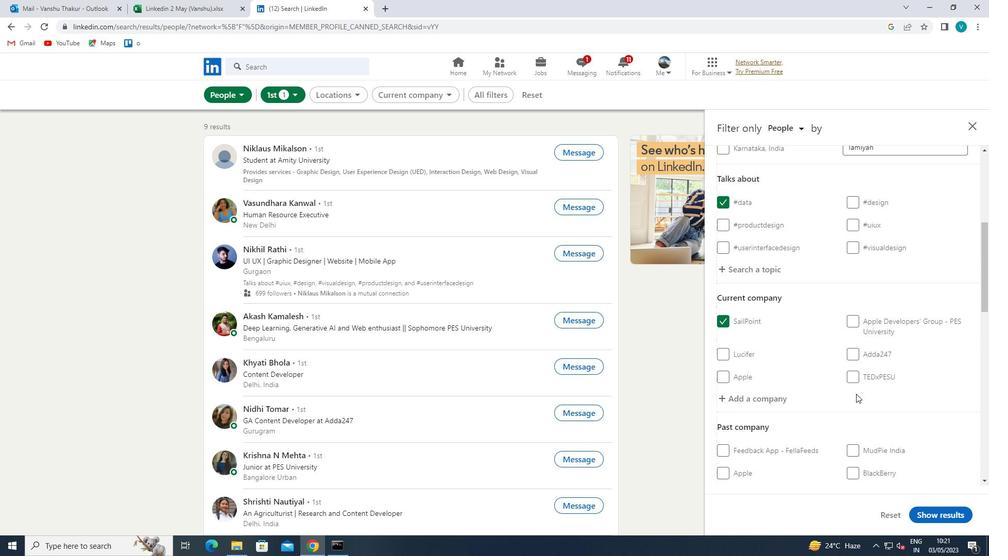 
Action: Mouse scrolled (861, 392) with delta (0, 0)
Screenshot: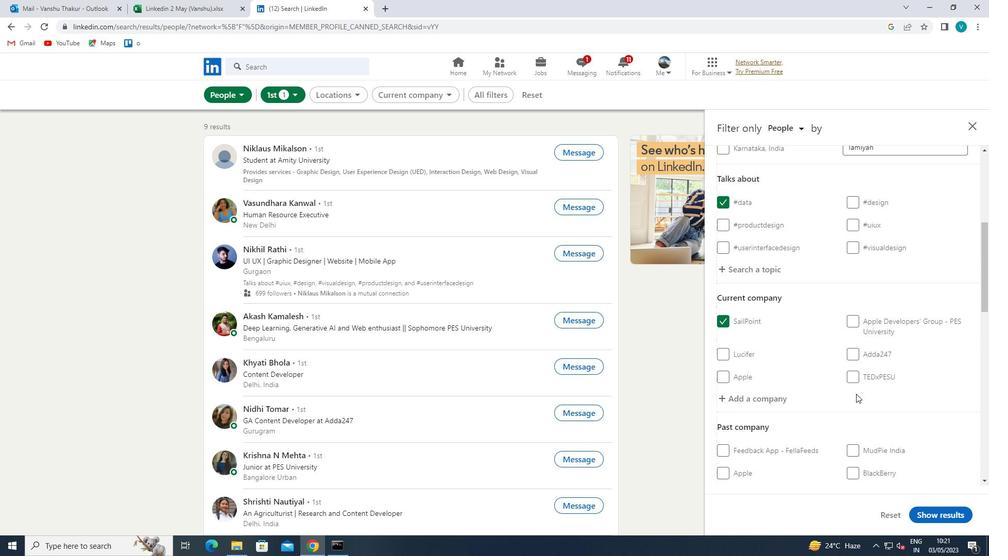 
Action: Mouse moved to (862, 391)
Screenshot: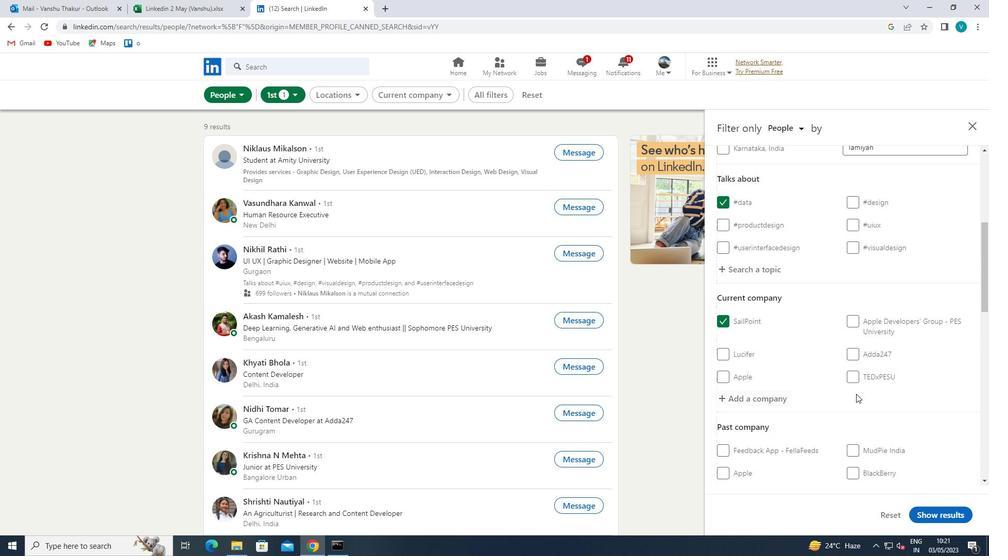 
Action: Mouse scrolled (862, 391) with delta (0, 0)
Screenshot: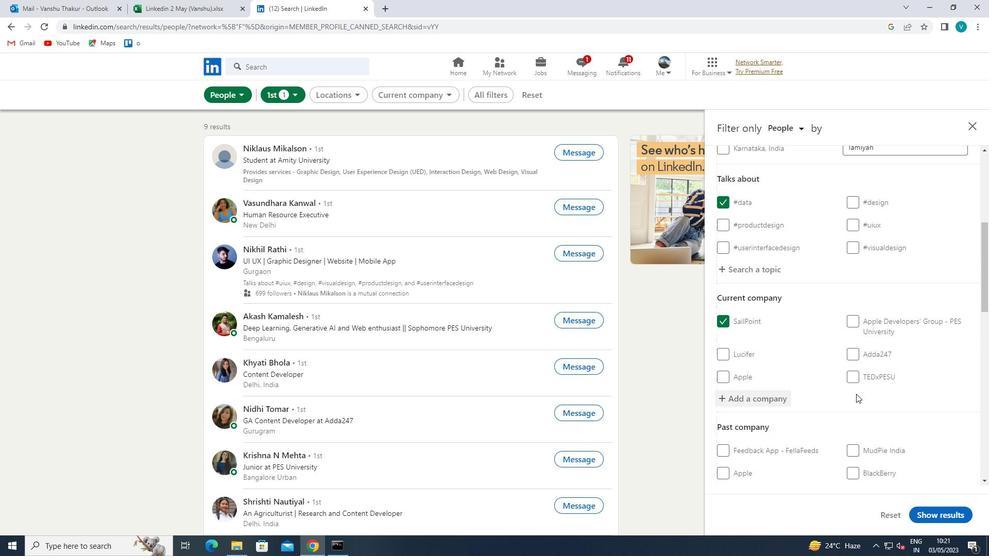 
Action: Mouse scrolled (862, 391) with delta (0, 0)
Screenshot: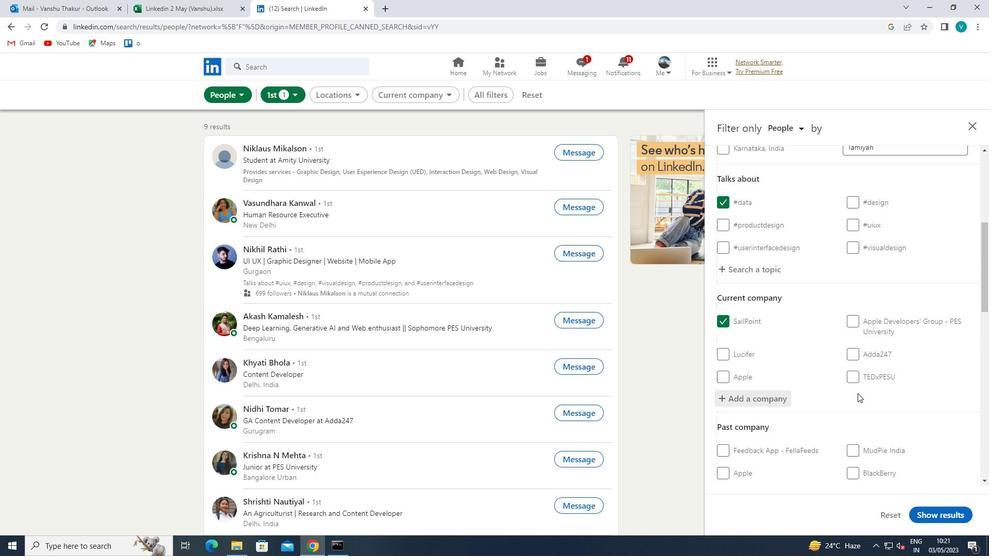 
Action: Mouse scrolled (862, 391) with delta (0, 0)
Screenshot: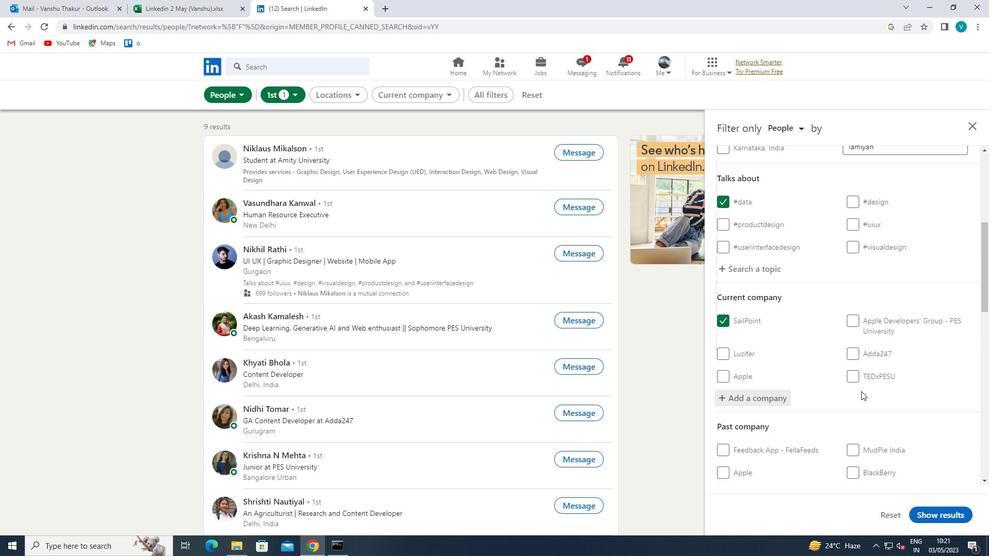 
Action: Mouse moved to (866, 389)
Screenshot: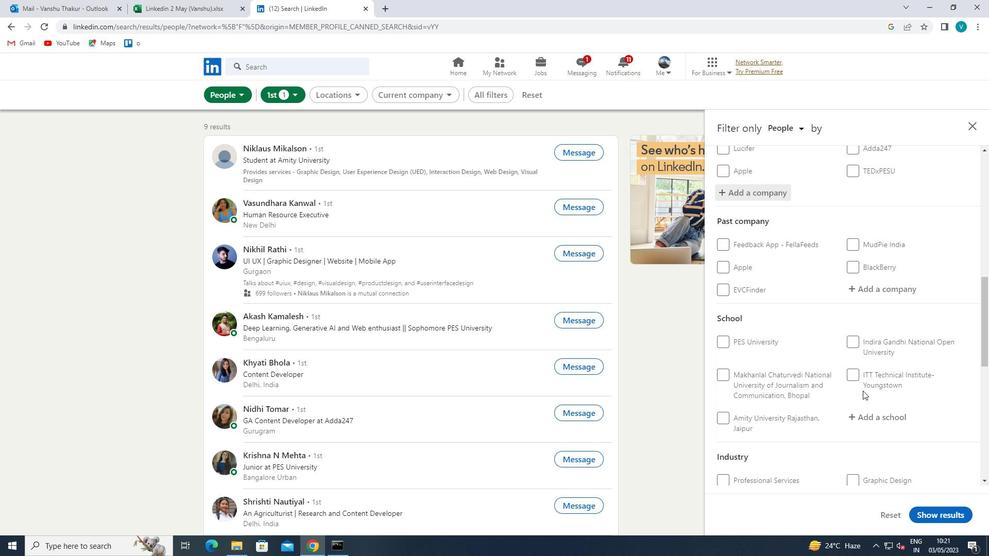 
Action: Mouse scrolled (866, 388) with delta (0, 0)
Screenshot: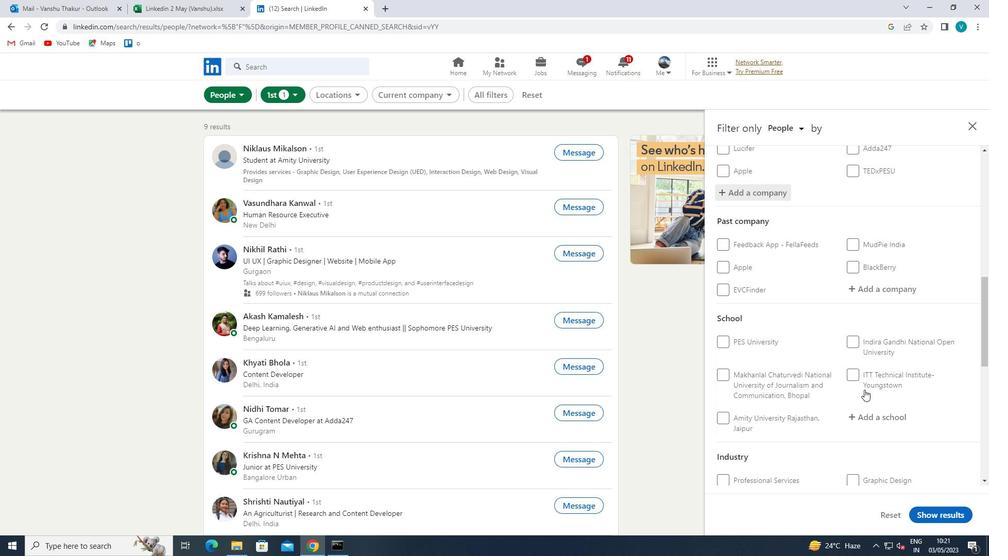 
Action: Mouse scrolled (866, 388) with delta (0, 0)
Screenshot: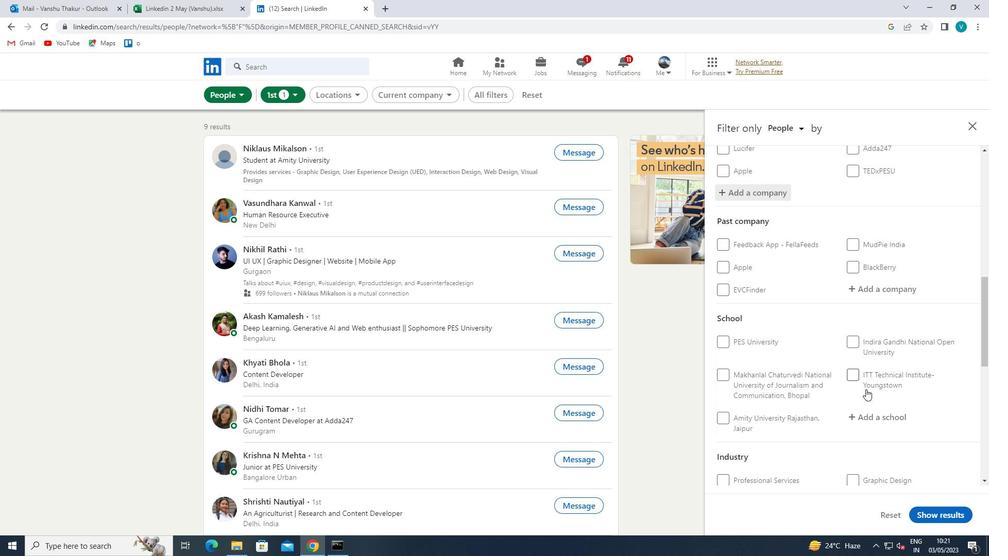 
Action: Mouse moved to (881, 312)
Screenshot: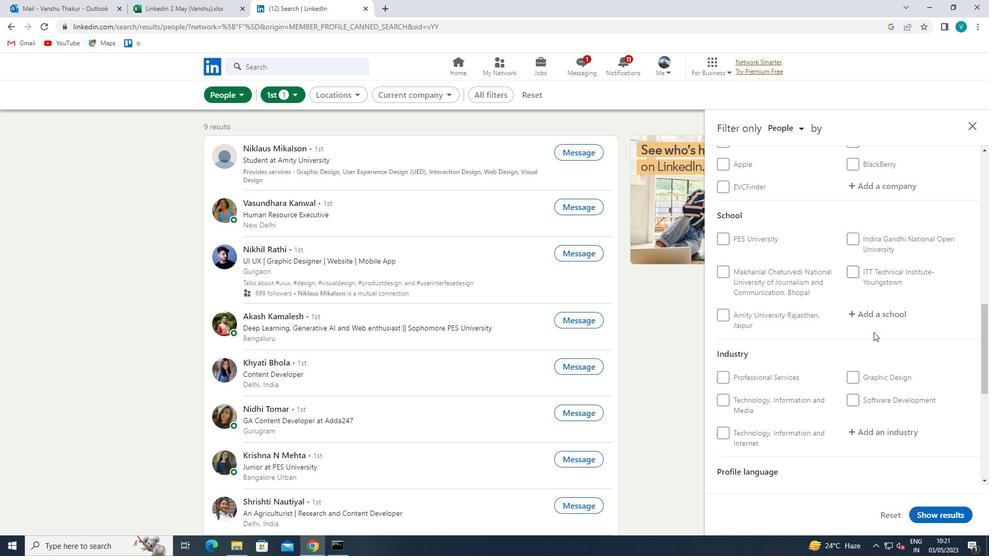 
Action: Mouse pressed left at (881, 312)
Screenshot: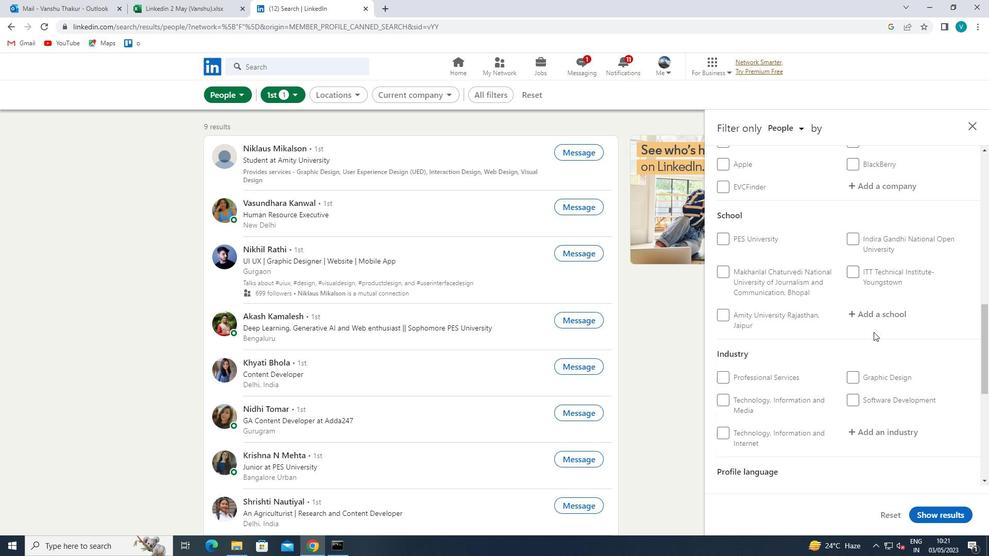 
Action: Mouse moved to (882, 311)
Screenshot: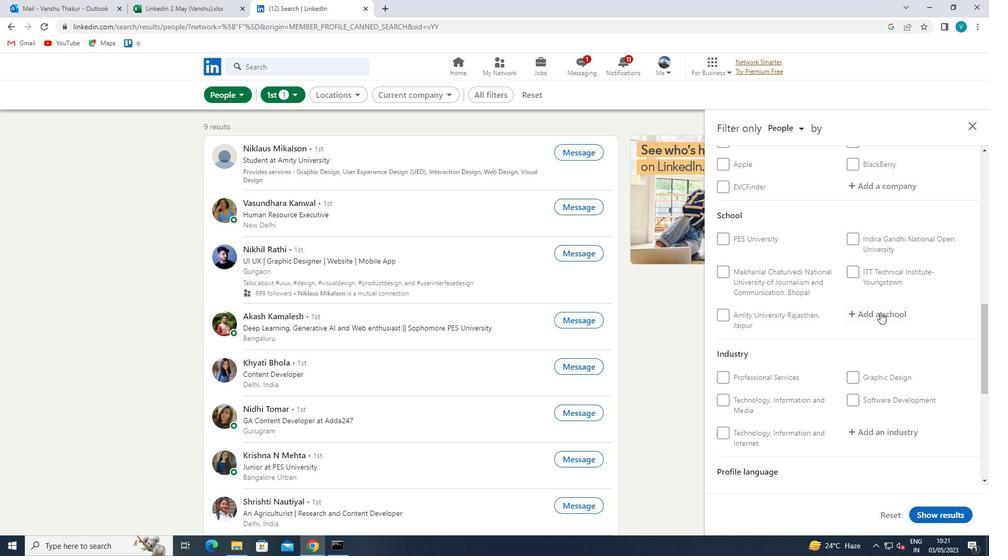 
Action: Key pressed <Key.shift>SHAHEED<Key.space>
Screenshot: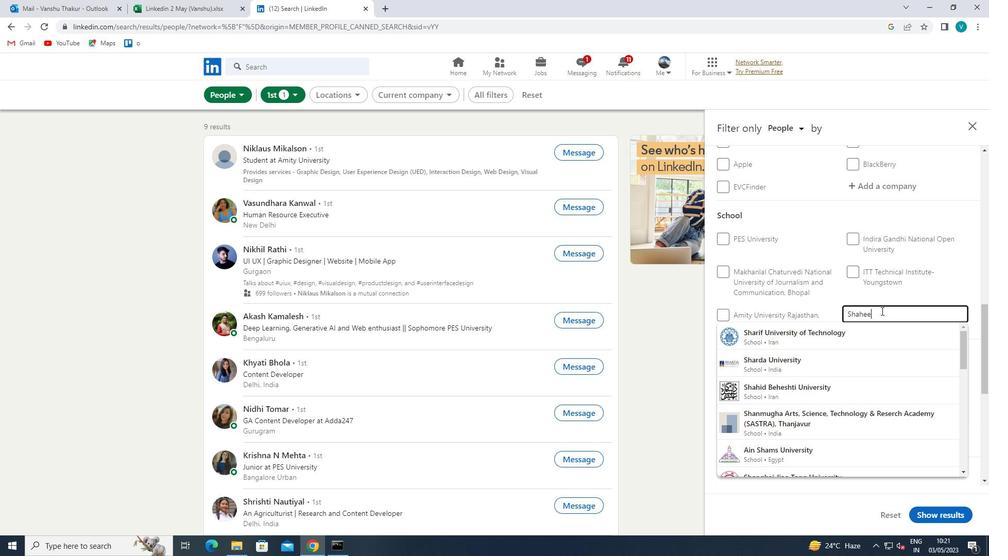 
Action: Mouse moved to (862, 335)
Screenshot: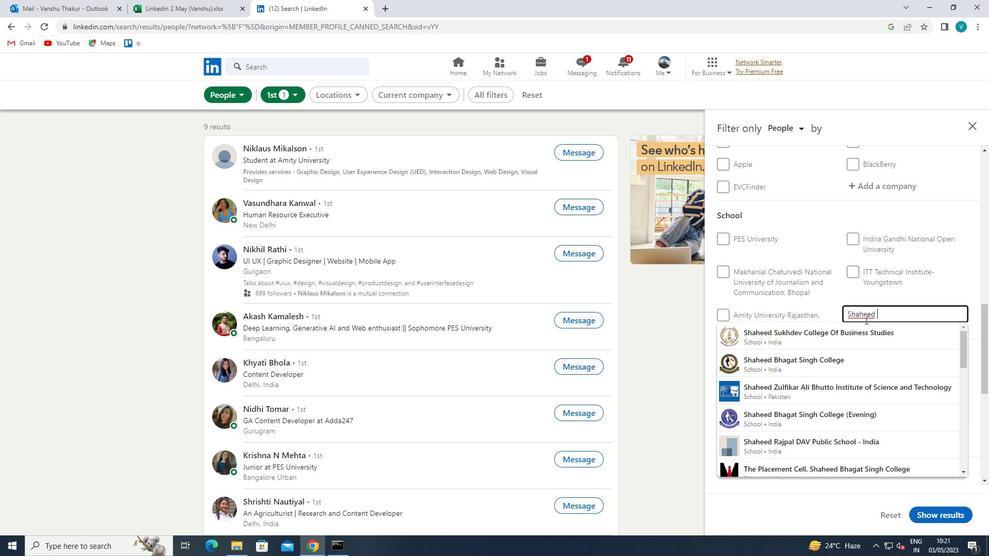 
Action: Mouse pressed left at (862, 335)
Screenshot: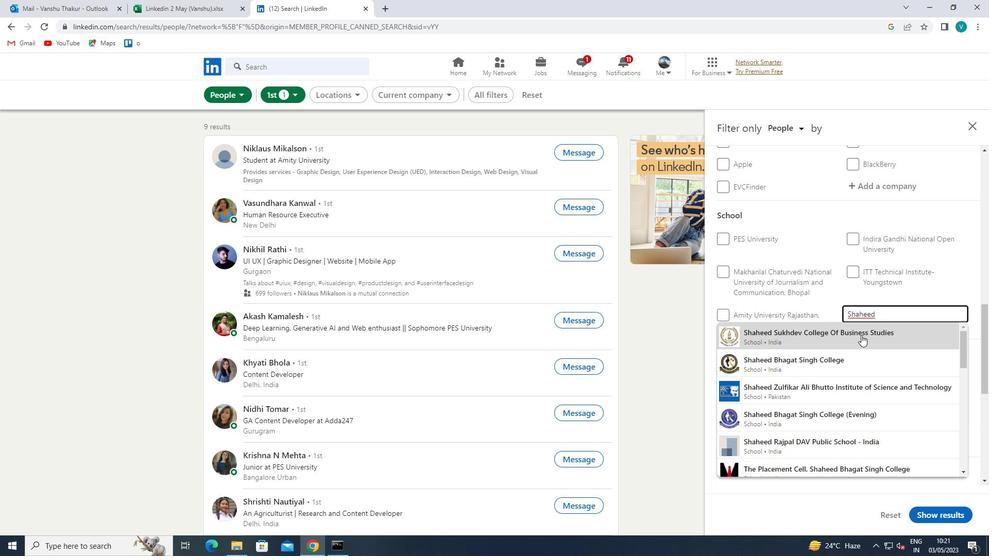 
Action: Mouse scrolled (862, 335) with delta (0, 0)
Screenshot: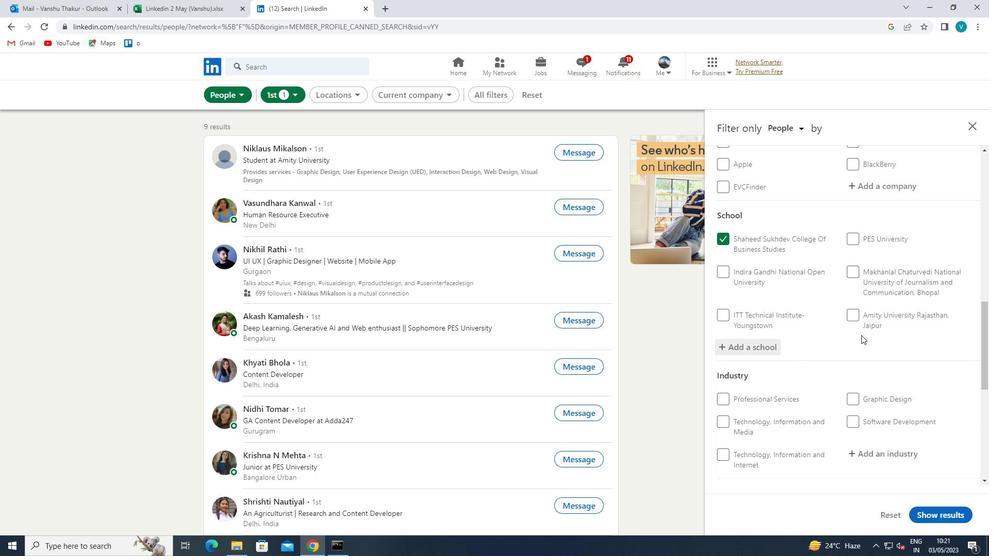 
Action: Mouse scrolled (862, 335) with delta (0, 0)
Screenshot: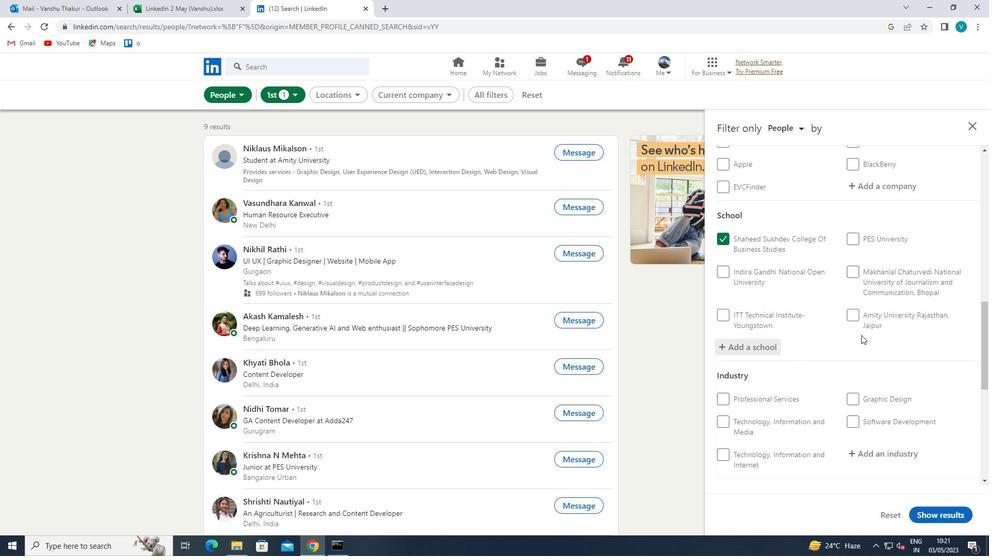 
Action: Mouse scrolled (862, 335) with delta (0, 0)
Screenshot: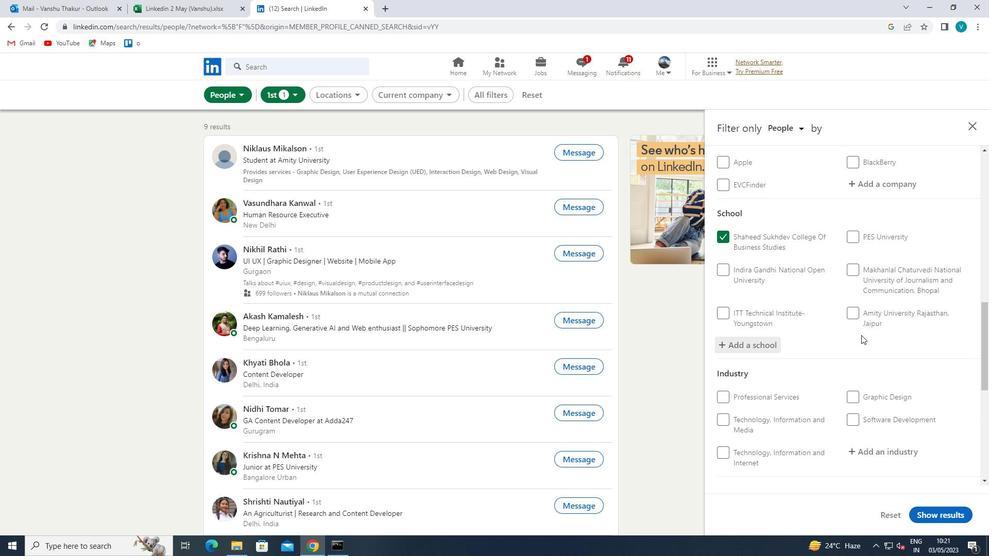 
Action: Mouse moved to (895, 298)
Screenshot: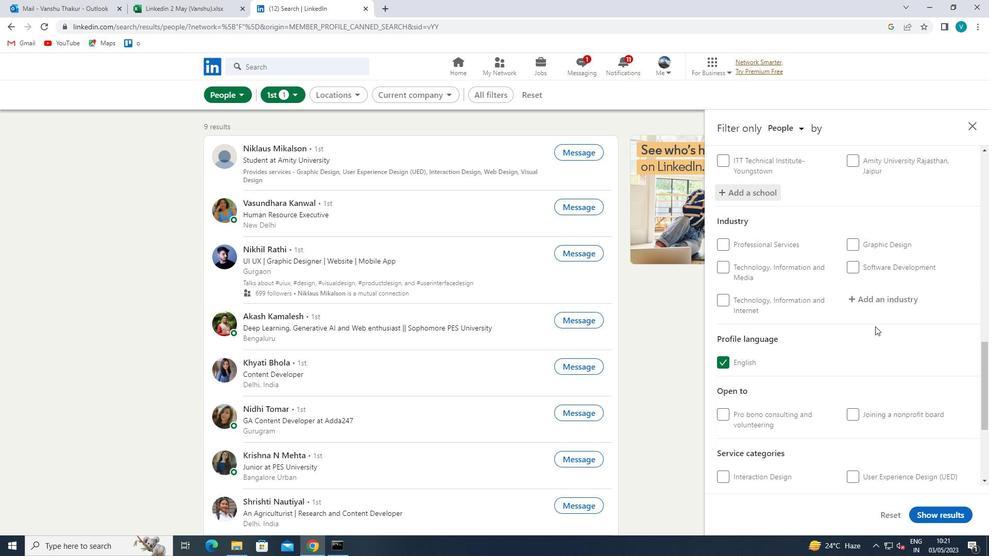
Action: Mouse pressed left at (895, 298)
Screenshot: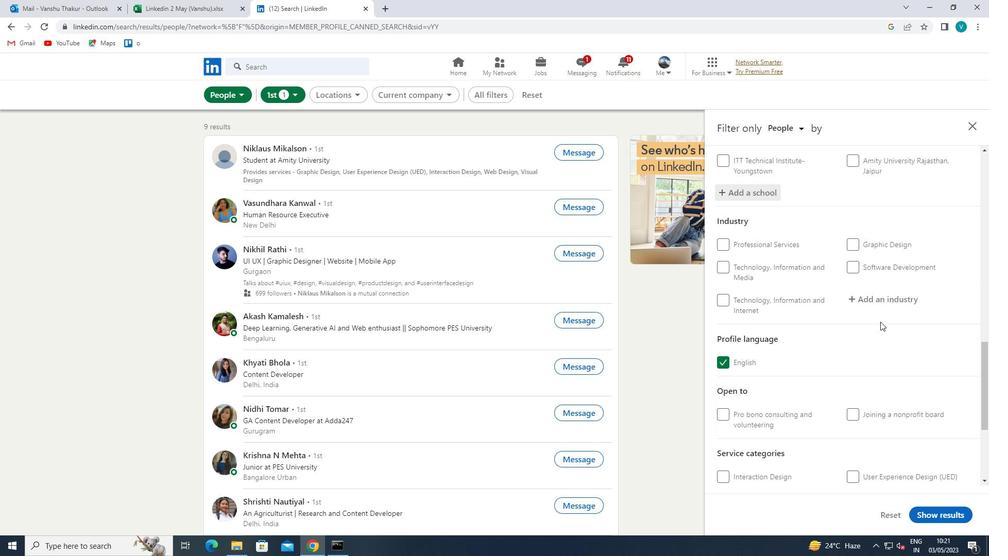 
Action: Mouse moved to (895, 298)
Screenshot: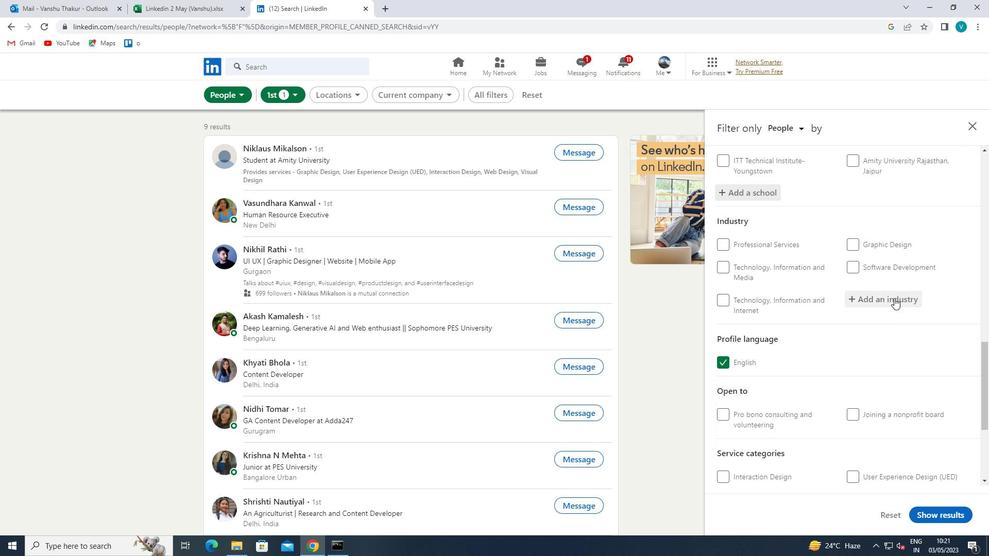 
Action: Key pressed <Key.shift>BOILERS<Key.space>
Screenshot: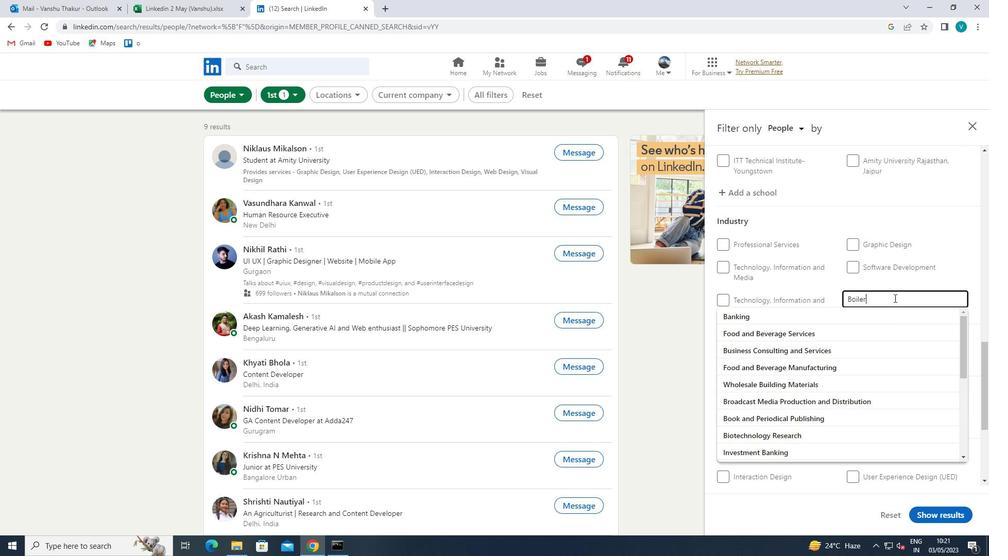 
Action: Mouse moved to (870, 312)
Screenshot: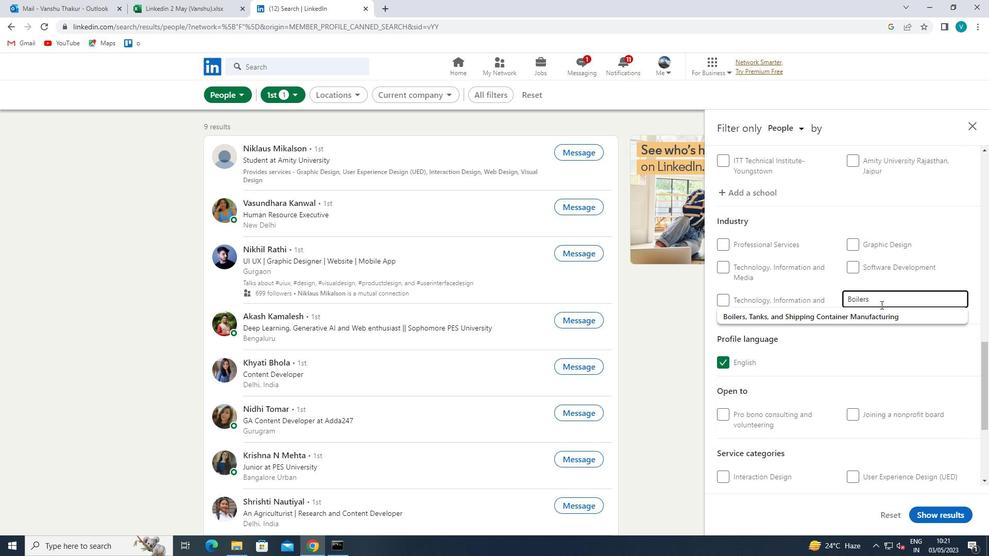 
Action: Mouse pressed left at (870, 312)
Screenshot: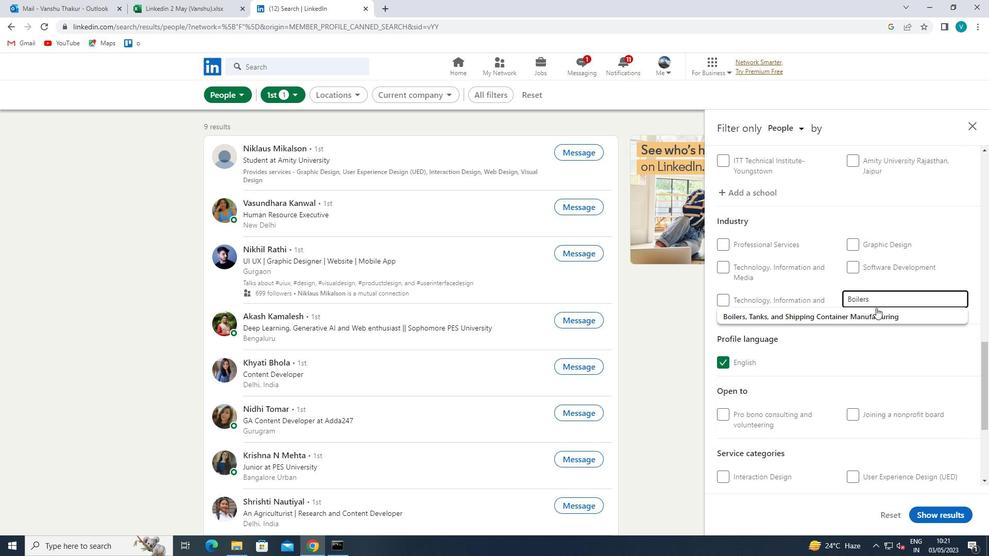 
Action: Mouse scrolled (870, 311) with delta (0, 0)
Screenshot: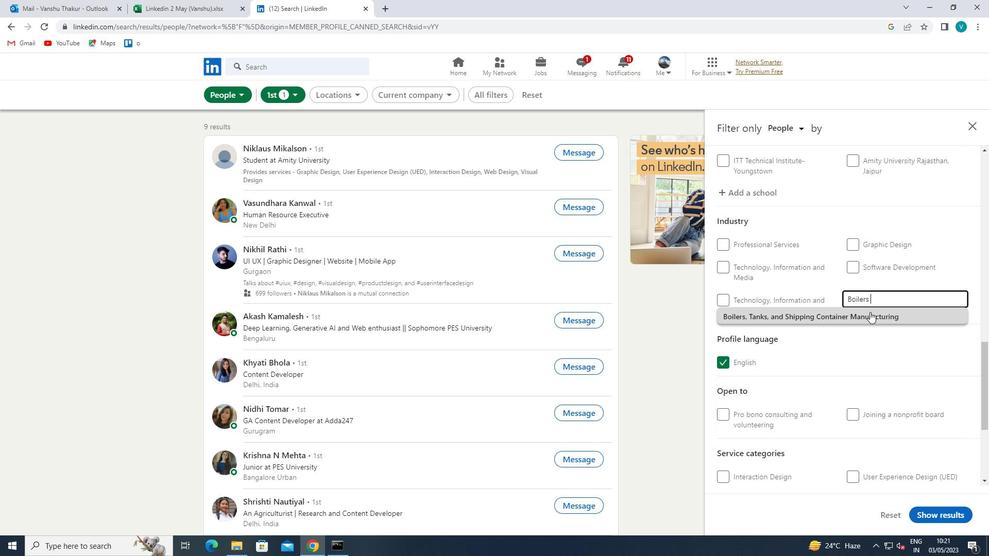 
Action: Mouse scrolled (870, 311) with delta (0, 0)
Screenshot: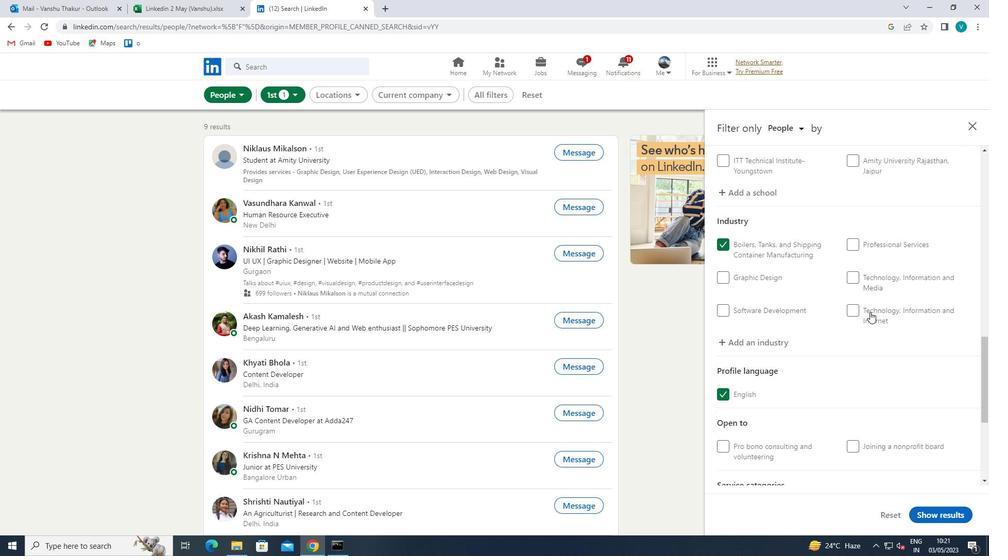 
Action: Mouse scrolled (870, 311) with delta (0, 0)
Screenshot: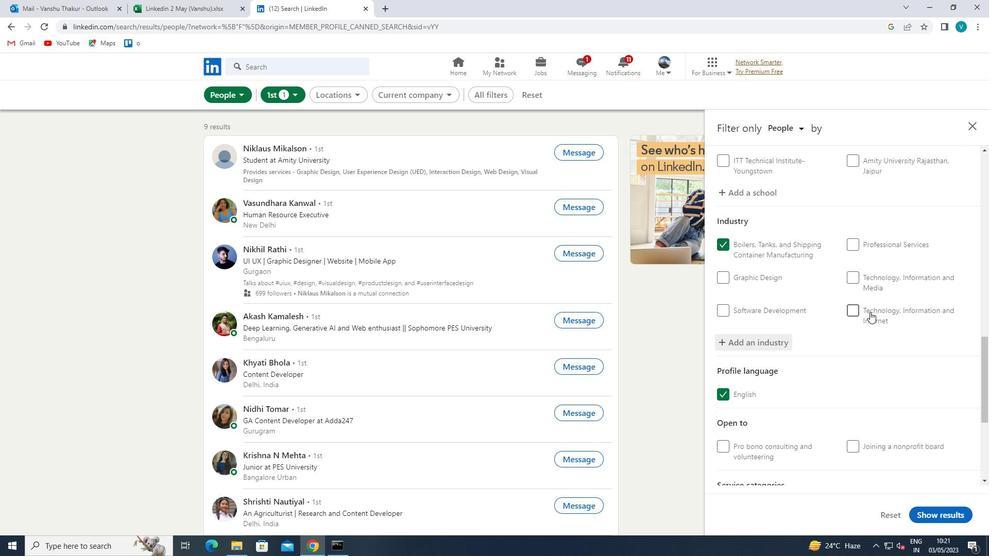
Action: Mouse scrolled (870, 311) with delta (0, 0)
Screenshot: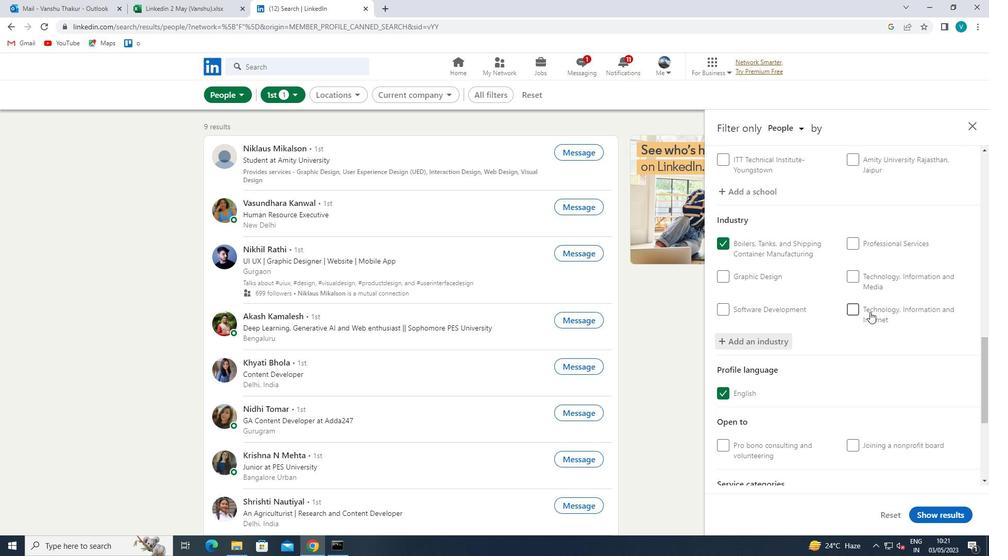 
Action: Mouse scrolled (870, 311) with delta (0, 0)
Screenshot: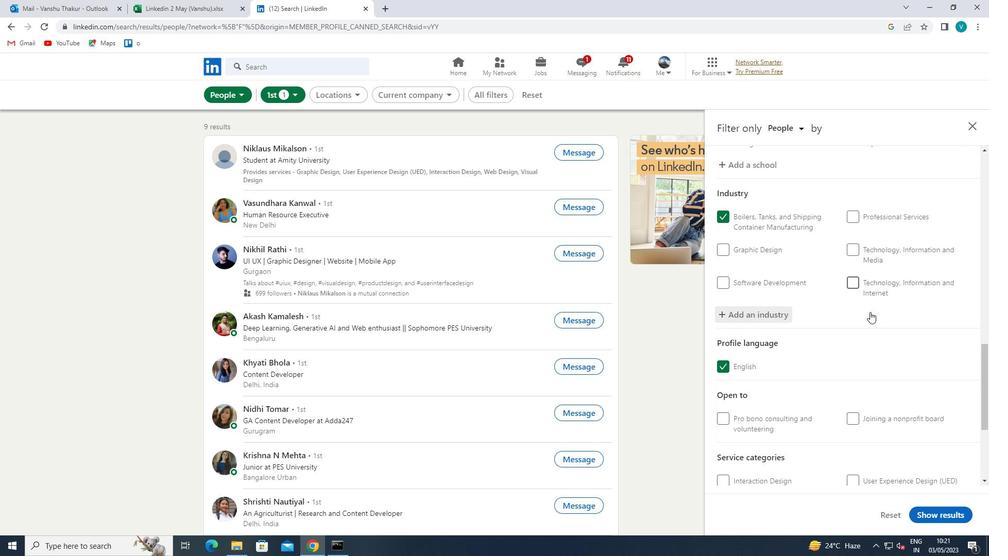
Action: Mouse scrolled (870, 311) with delta (0, 0)
Screenshot: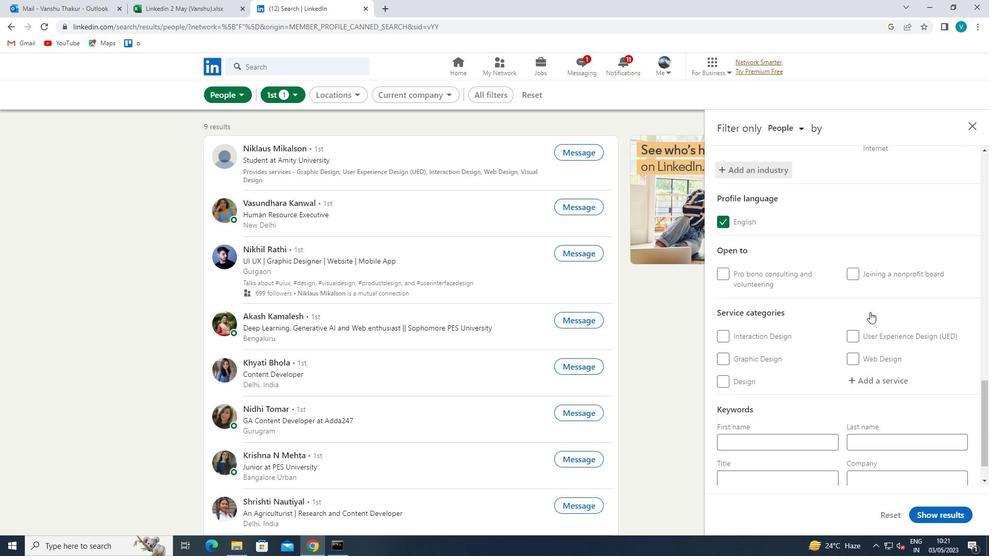 
Action: Mouse moved to (870, 349)
Screenshot: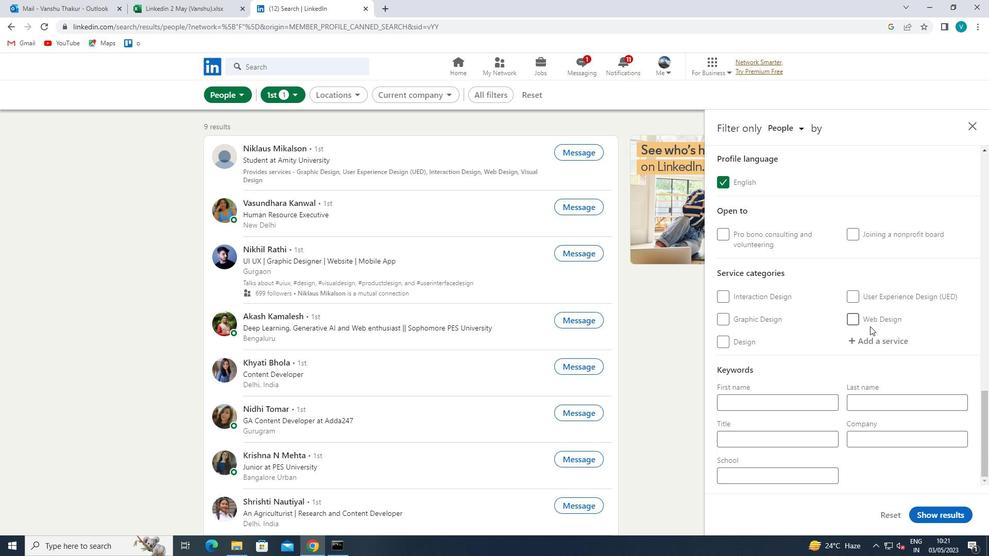 
Action: Mouse pressed left at (870, 349)
Screenshot: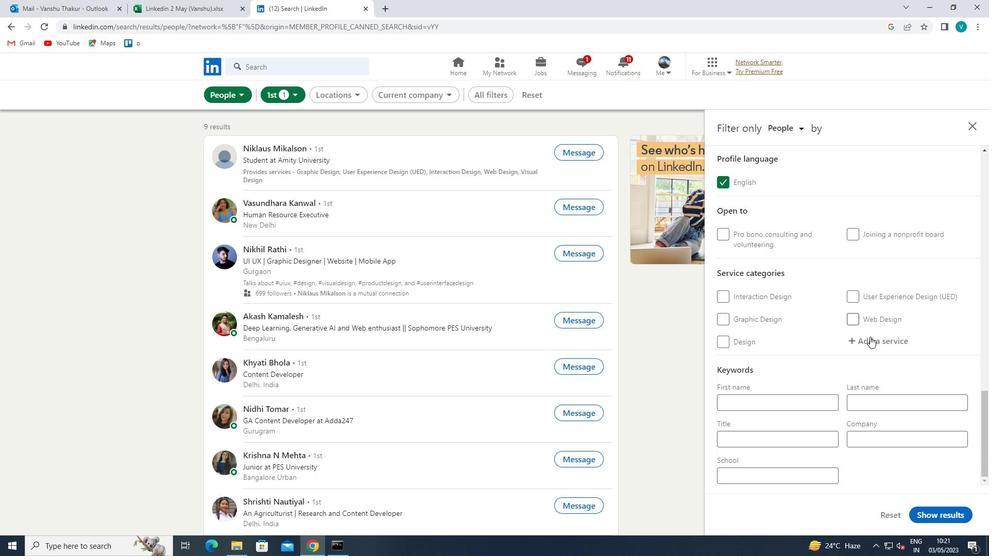 
Action: Mouse moved to (883, 342)
Screenshot: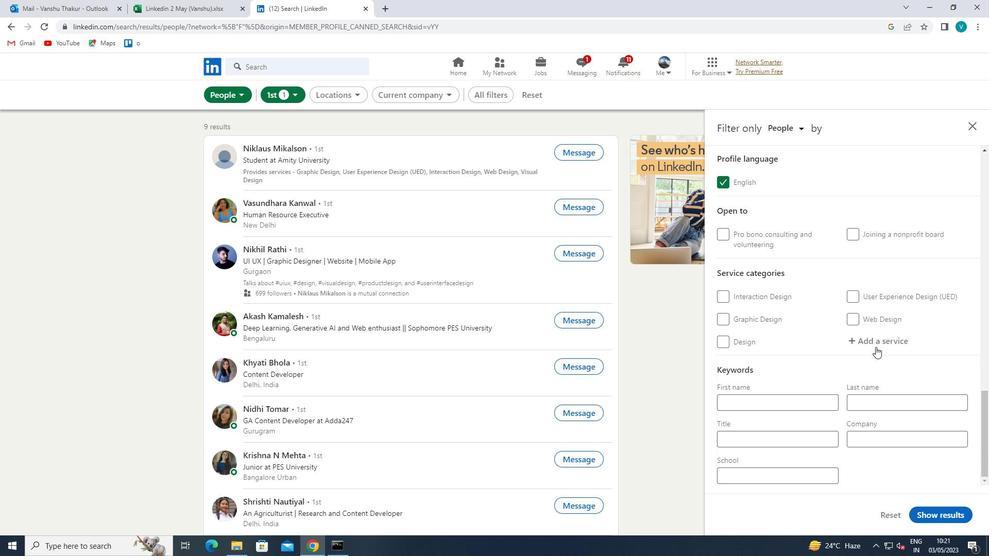 
Action: Mouse pressed left at (883, 342)
Screenshot: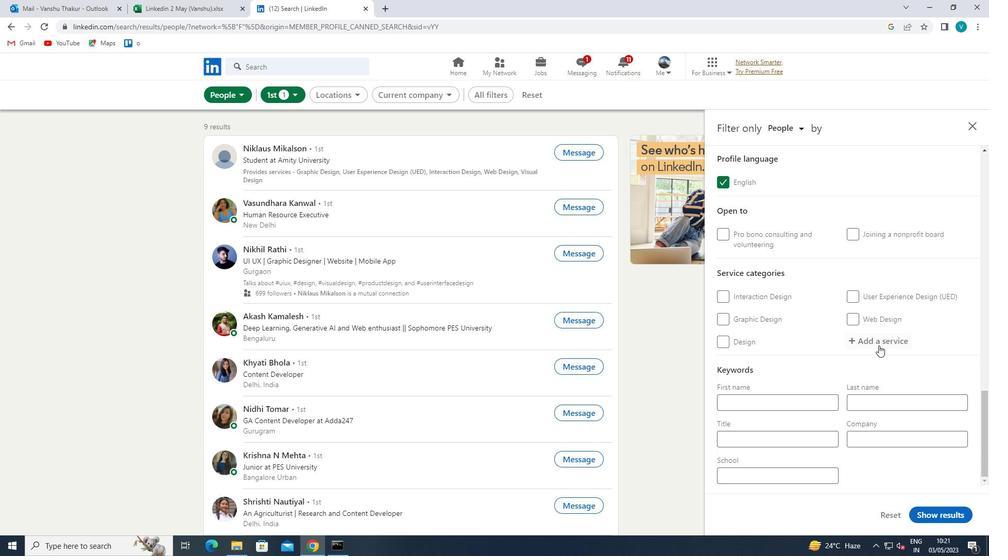 
Action: Key pressed <Key.shift>LABOR
Screenshot: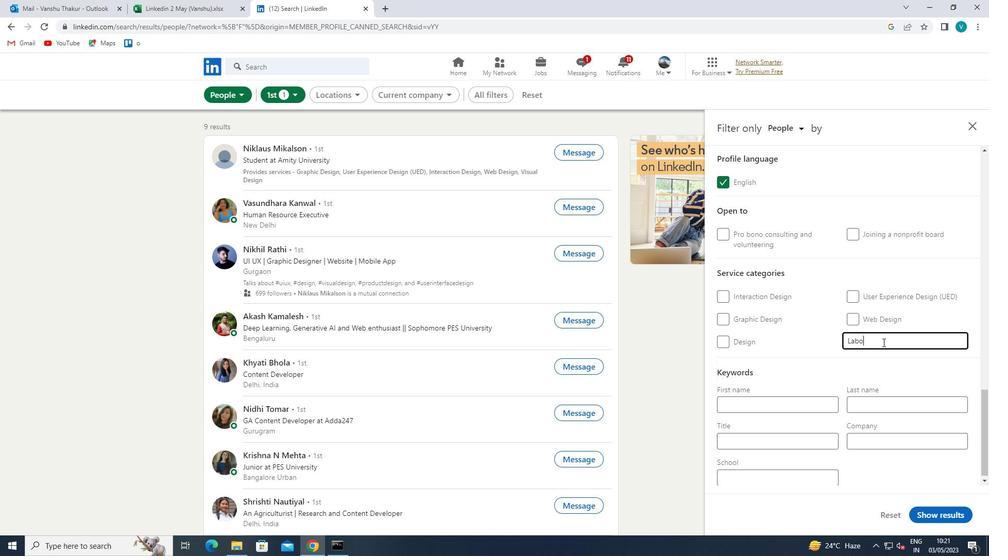 
Action: Mouse moved to (868, 350)
Screenshot: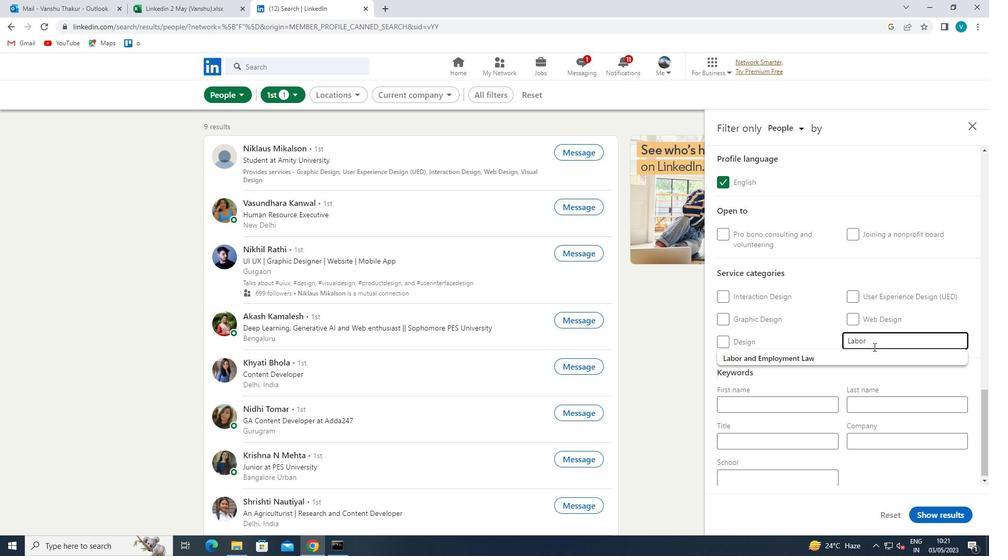 
Action: Mouse pressed left at (868, 350)
Screenshot: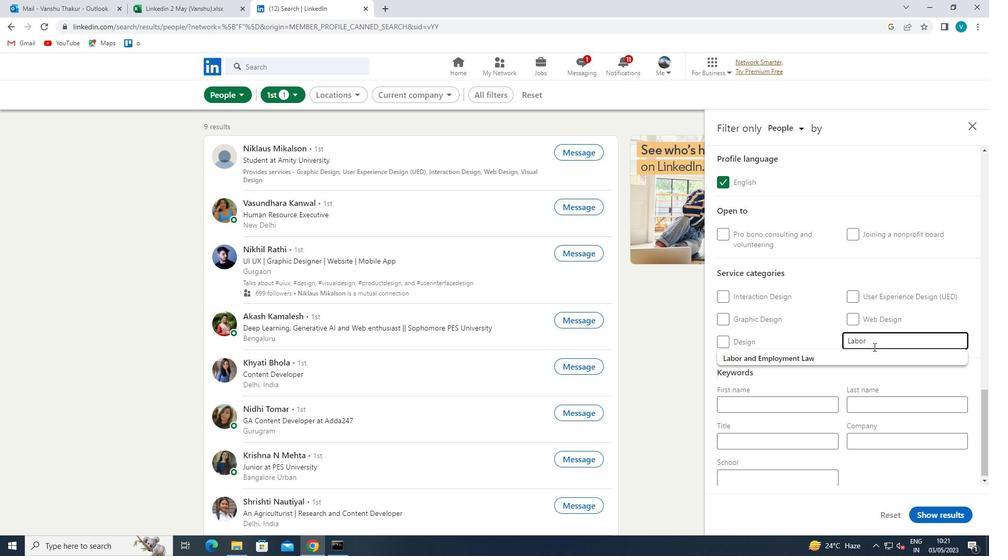 
Action: Mouse moved to (867, 351)
Screenshot: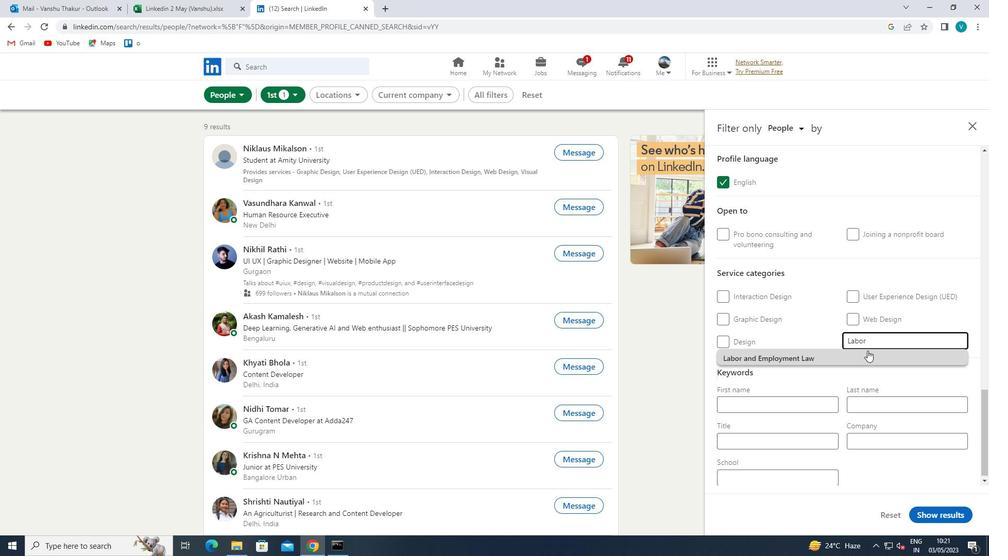 
Action: Mouse scrolled (867, 350) with delta (0, 0)
Screenshot: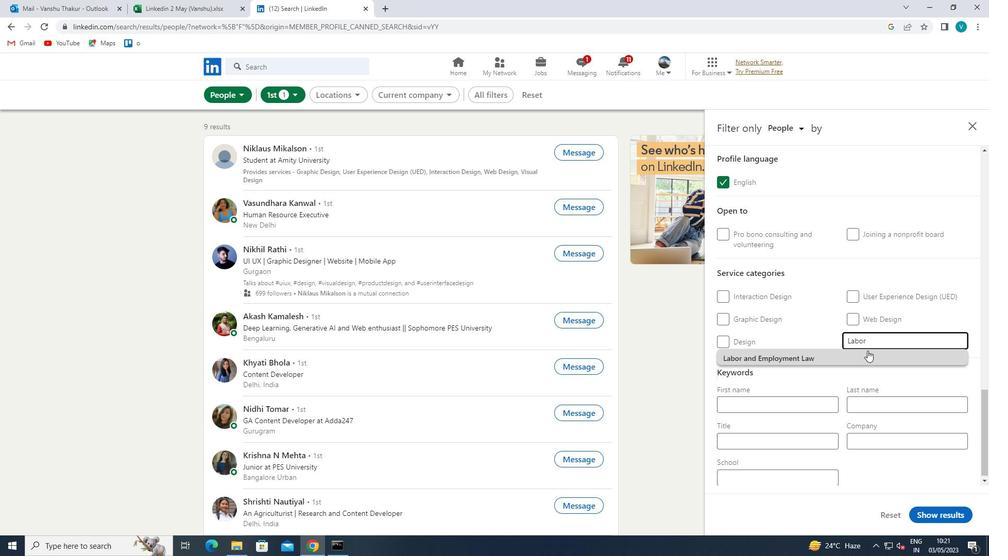 
Action: Mouse moved to (867, 351)
Screenshot: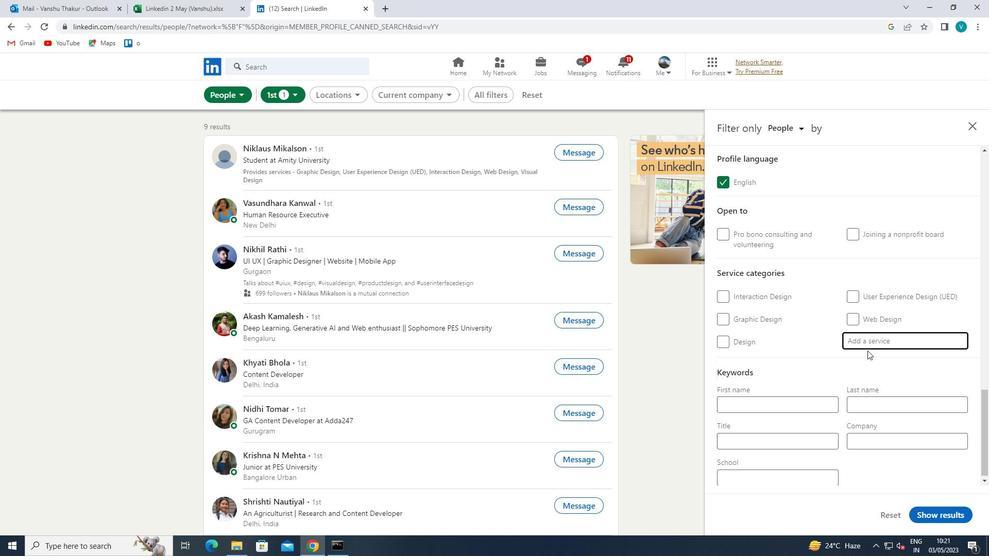 
Action: Mouse scrolled (867, 351) with delta (0, 0)
Screenshot: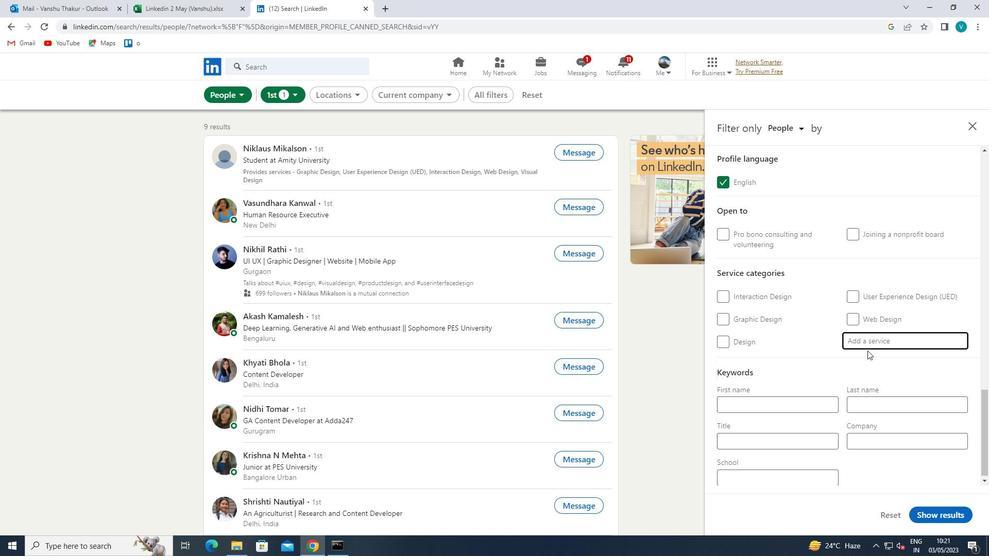 
Action: Mouse scrolled (867, 351) with delta (0, 0)
Screenshot: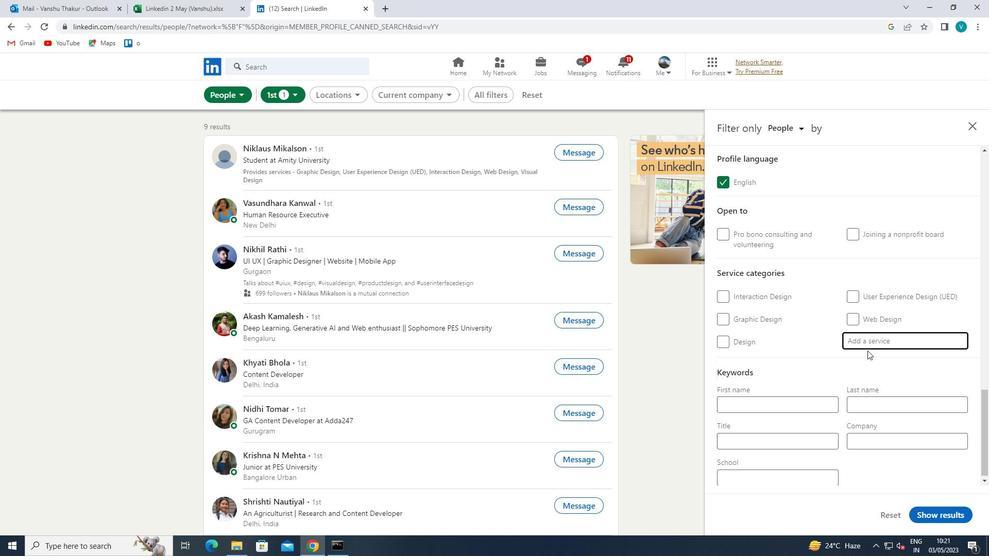 
Action: Mouse moved to (867, 352)
Screenshot: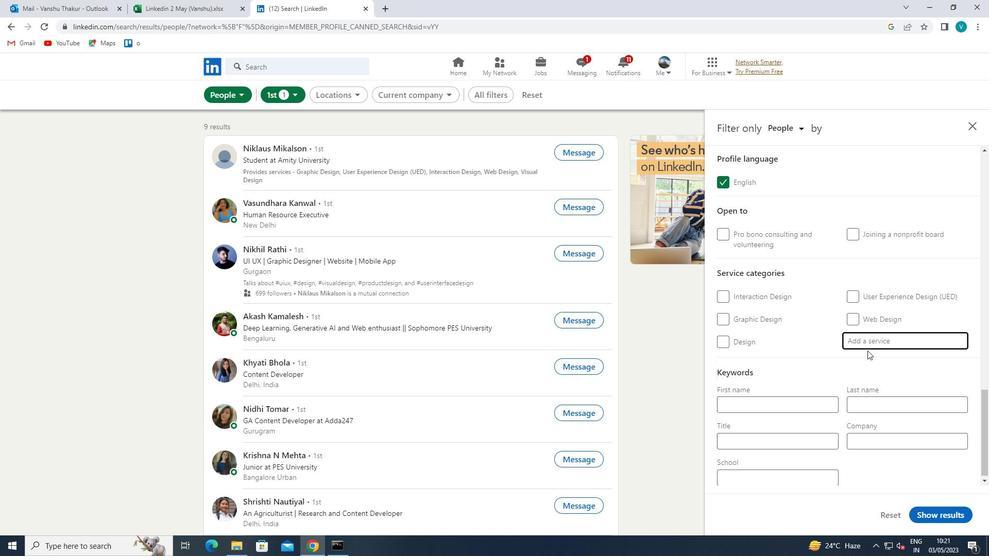 
Action: Mouse scrolled (867, 351) with delta (0, 0)
Screenshot: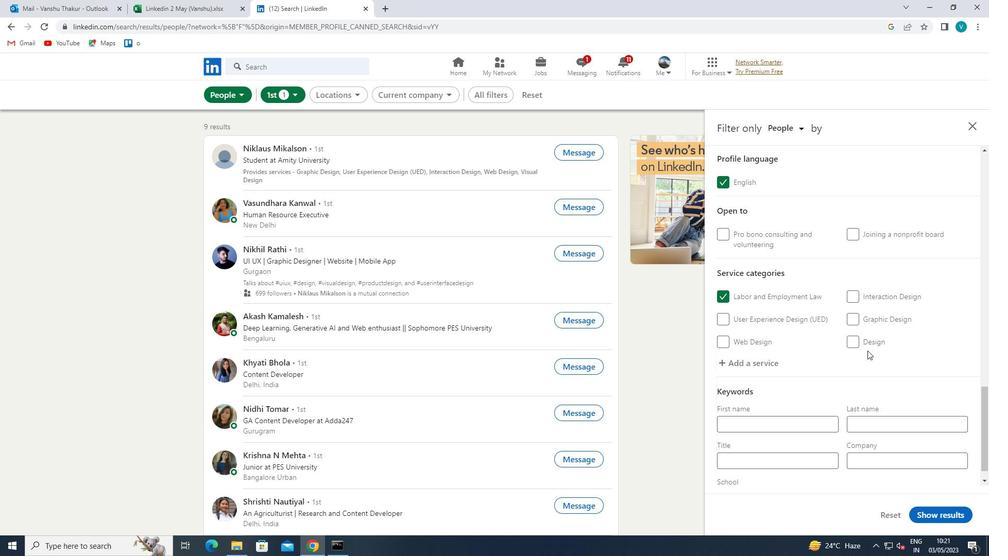 
Action: Mouse moved to (866, 352)
Screenshot: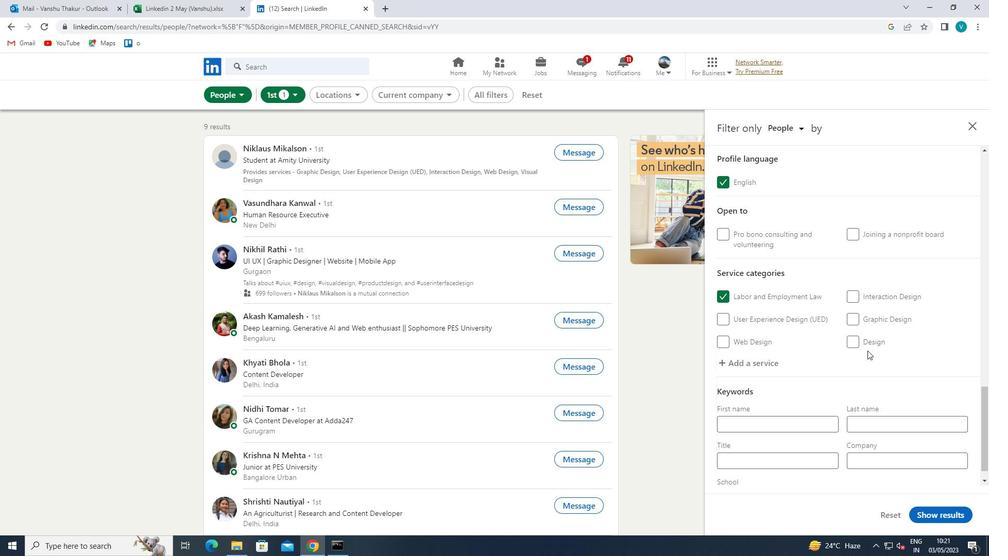 
Action: Mouse scrolled (866, 352) with delta (0, 0)
Screenshot: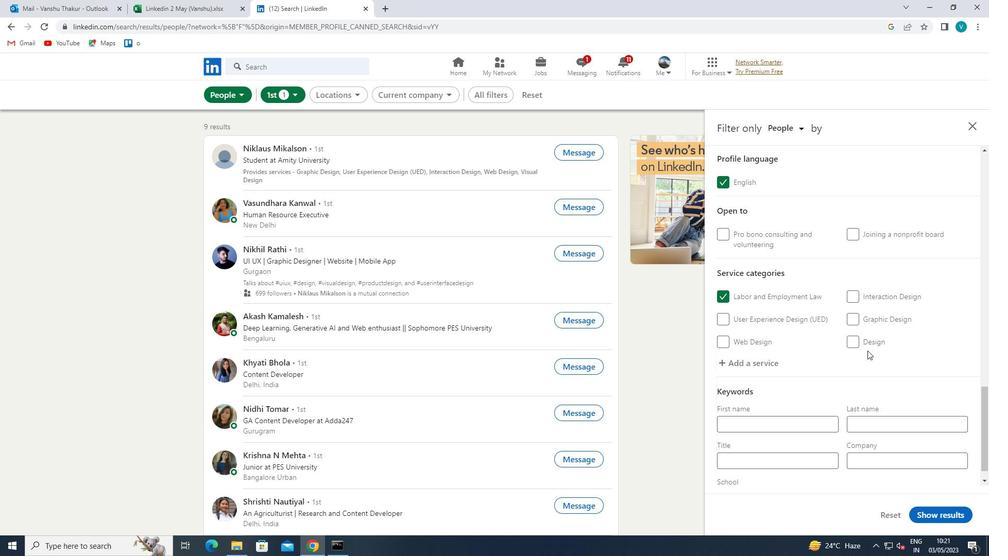 
Action: Mouse moved to (792, 436)
Screenshot: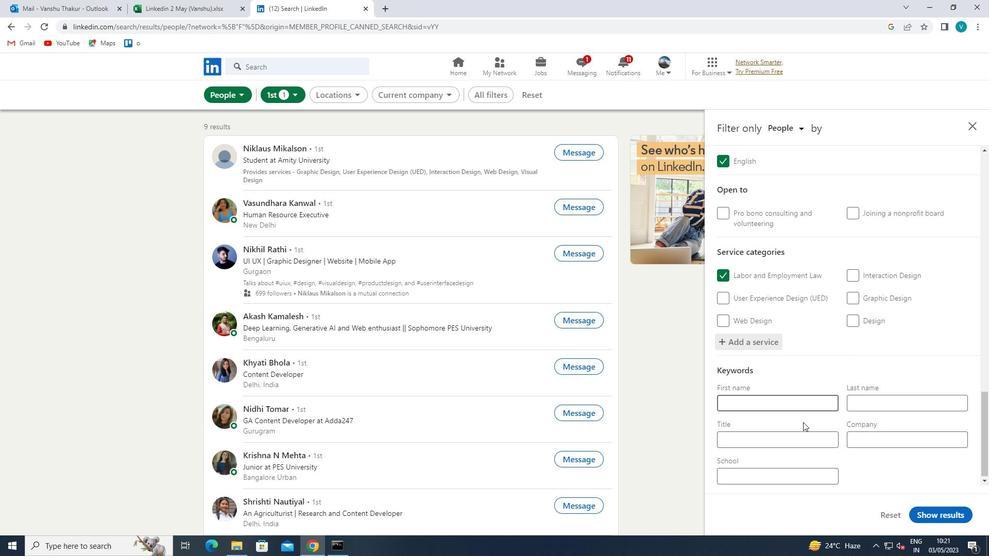 
Action: Mouse pressed left at (792, 436)
Screenshot: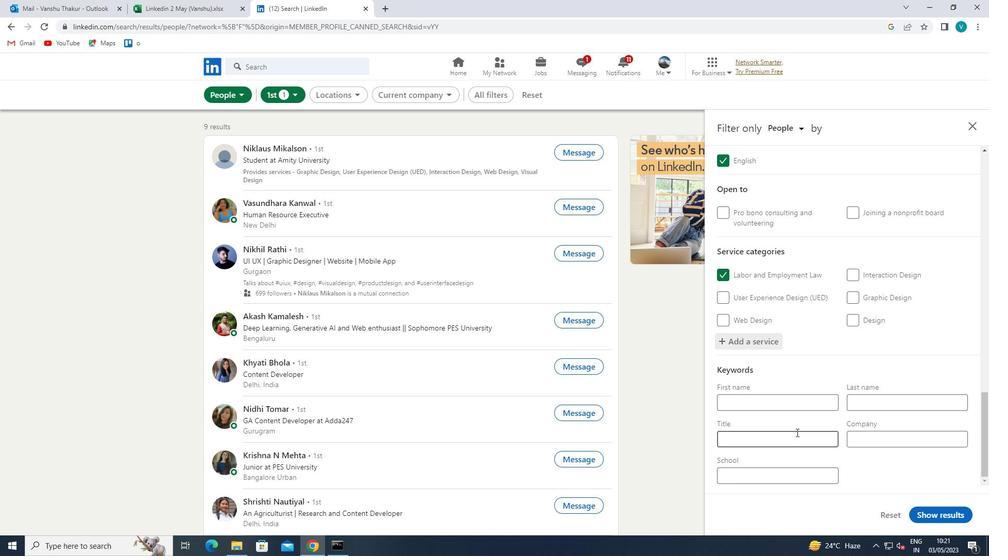 
Action: Key pressed <Key.shift>SOCO<Key.backspace>IAL<Key.space><Key.shift>MEDIA<Key.space><Key.shift>SPECILA<Key.backspace><Key.backspace>ALIST<Key.space>
Screenshot: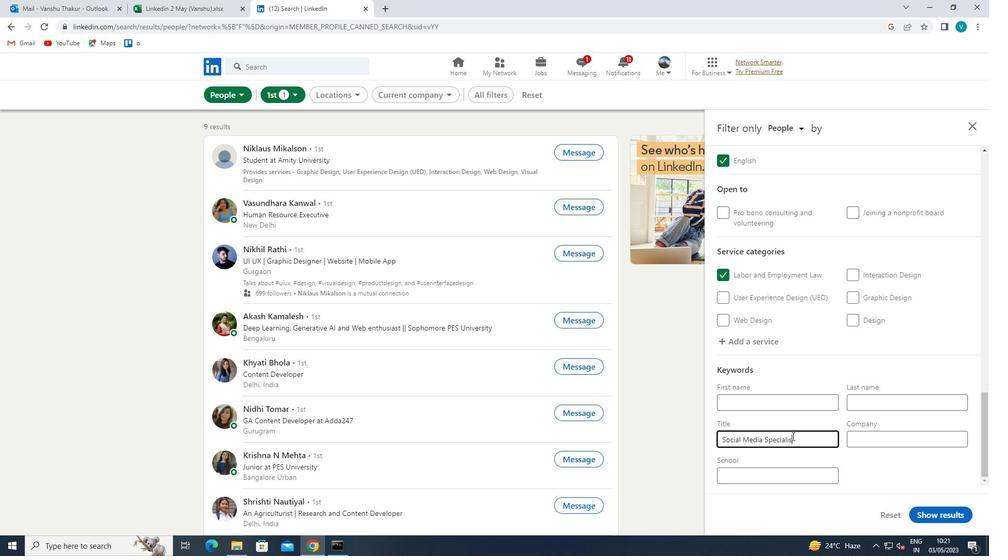 
Action: Mouse moved to (950, 513)
Screenshot: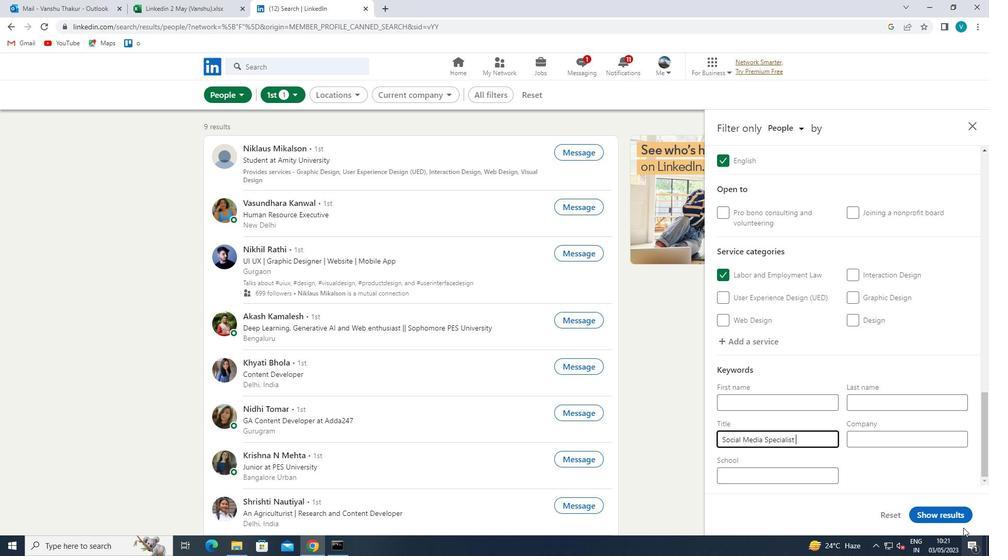 
Action: Mouse pressed left at (950, 513)
Screenshot: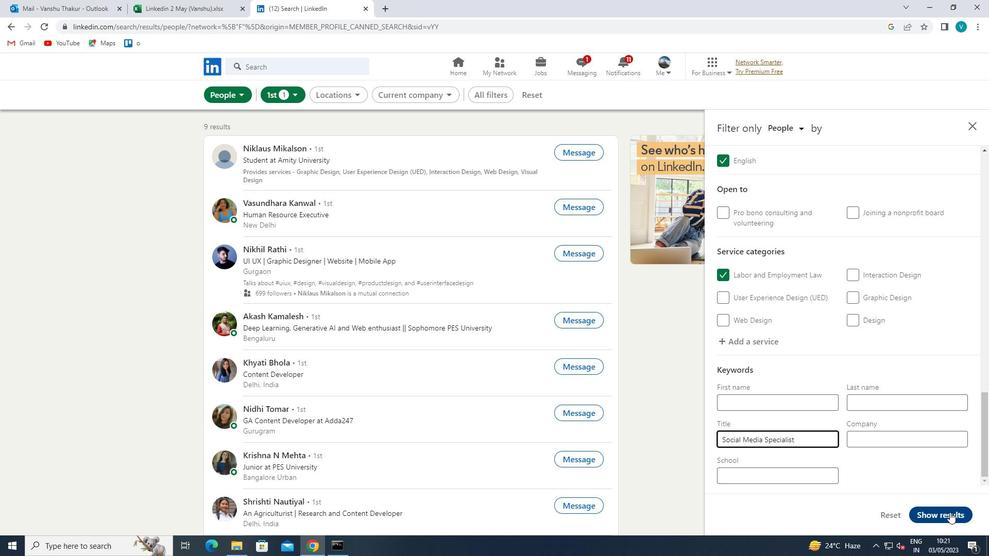 
